 Task: Forward email with the signature Angela Wright with the subject Request for a phone call from softage.1@softage.net to softage.4@softage.net with the message Could you please provide feedback on the latest version of the website prototype?, select first 2 words, change the font of the message to Georgia and change the font typography to italics Send the email
Action: Mouse moved to (891, 70)
Screenshot: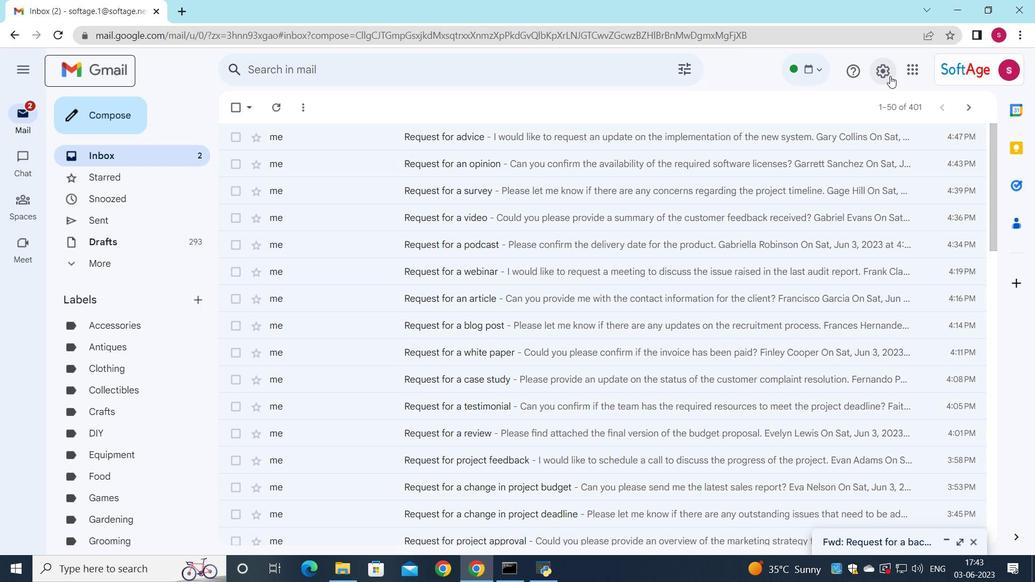 
Action: Mouse pressed left at (891, 70)
Screenshot: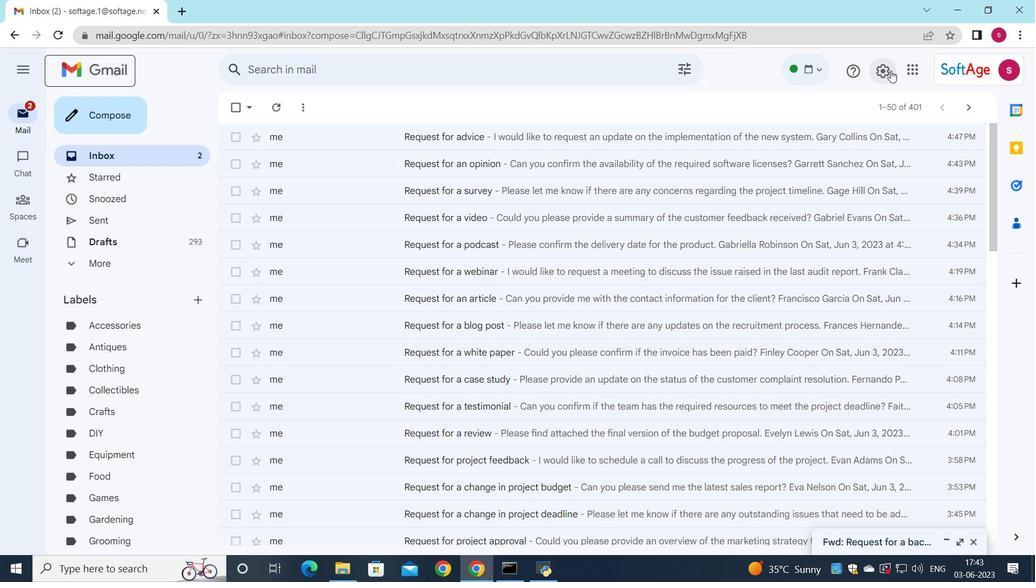 
Action: Mouse moved to (899, 134)
Screenshot: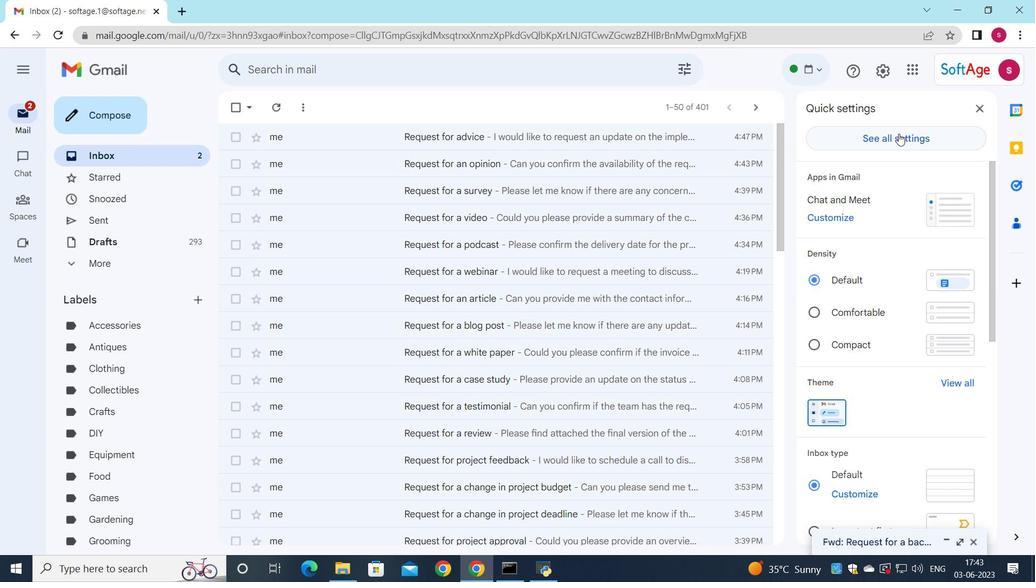 
Action: Mouse pressed left at (899, 134)
Screenshot: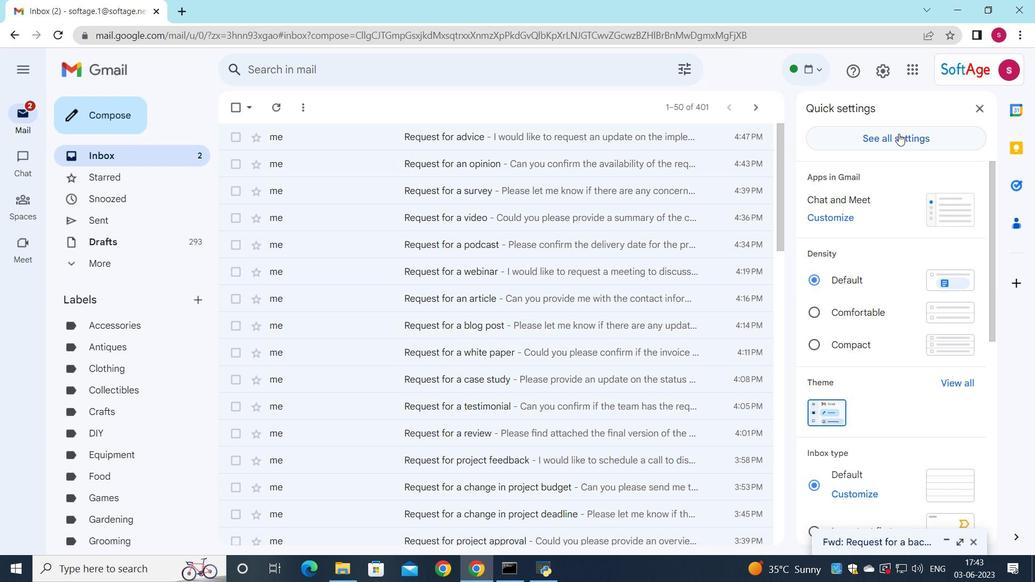 
Action: Mouse moved to (567, 246)
Screenshot: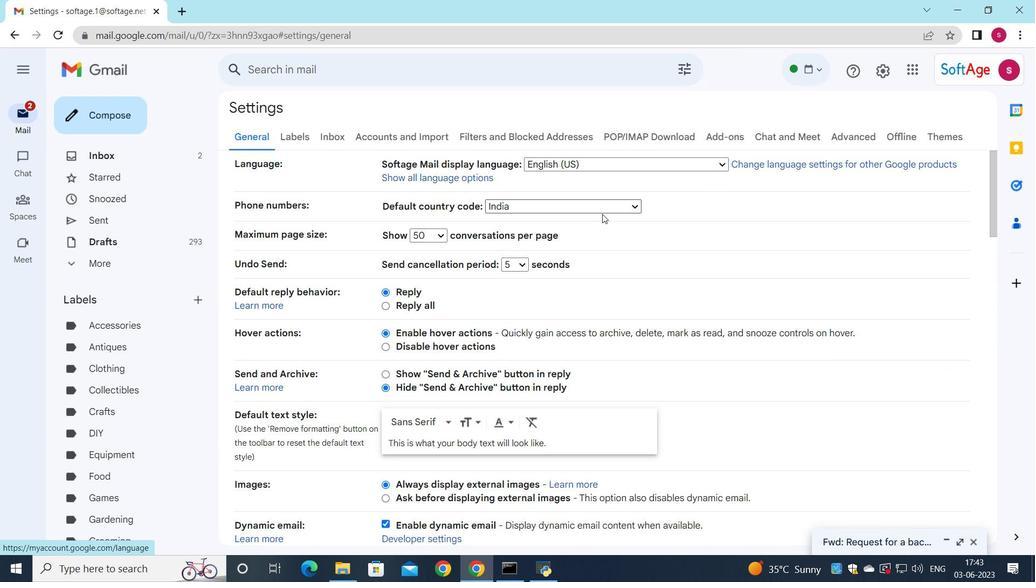 
Action: Mouse scrolled (567, 245) with delta (0, 0)
Screenshot: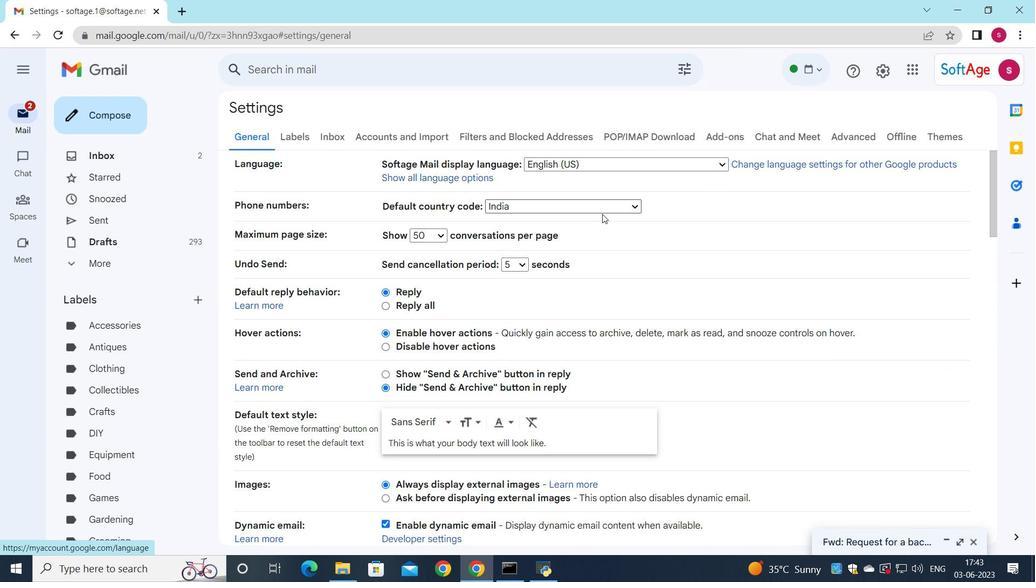 
Action: Mouse moved to (560, 251)
Screenshot: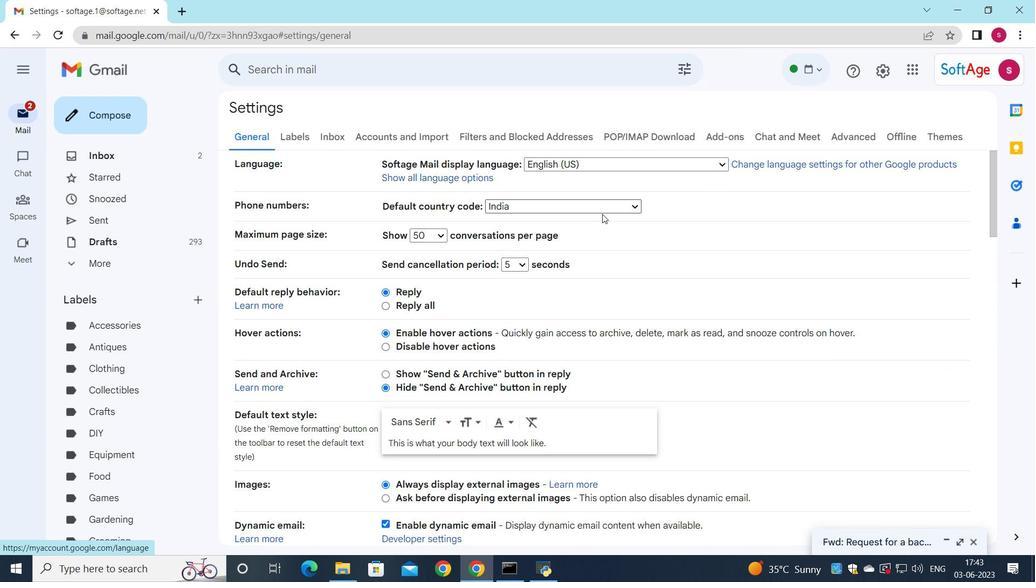 
Action: Mouse scrolled (560, 251) with delta (0, 0)
Screenshot: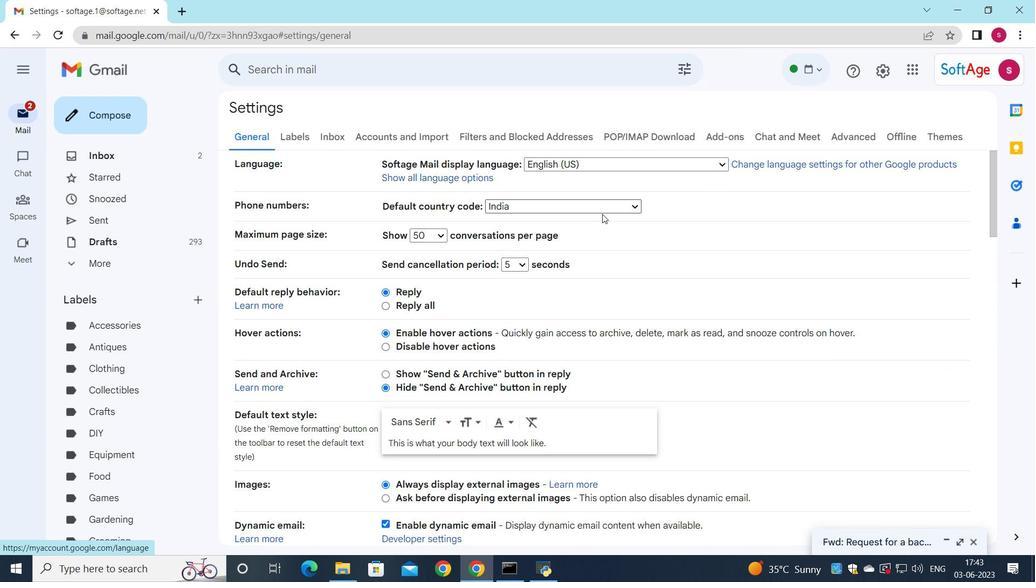 
Action: Mouse moved to (555, 256)
Screenshot: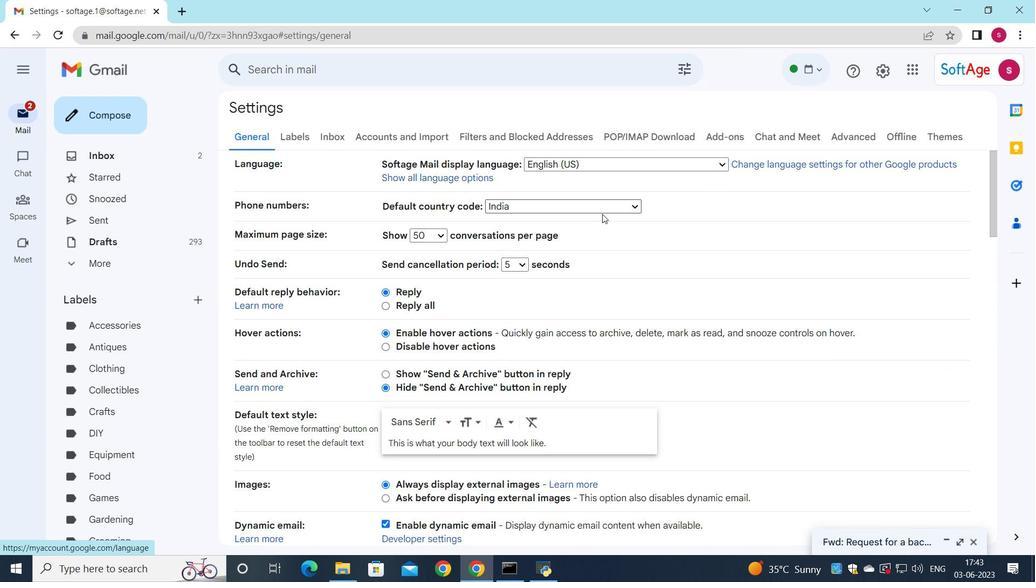 
Action: Mouse scrolled (555, 255) with delta (0, 0)
Screenshot: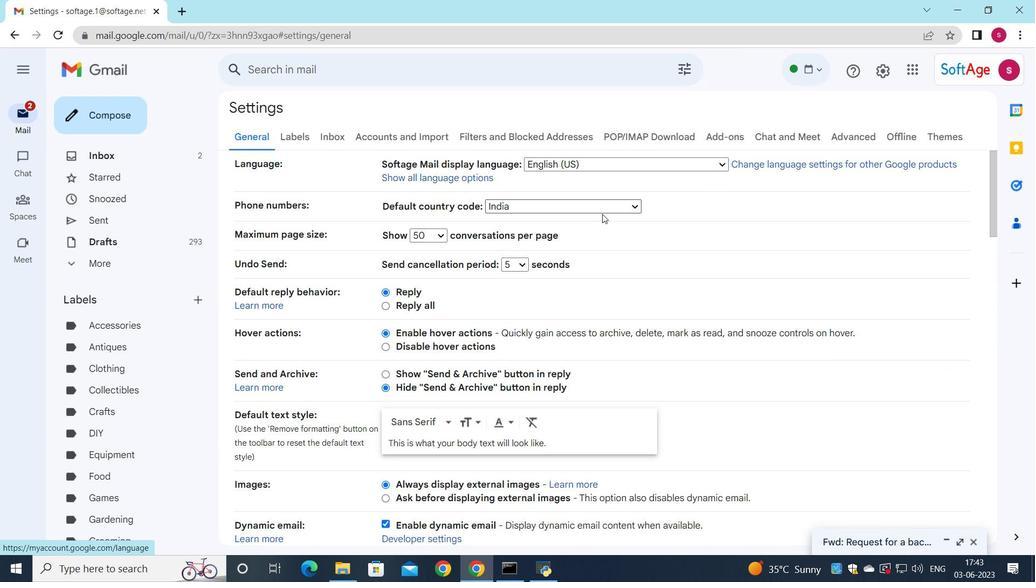 
Action: Mouse moved to (553, 256)
Screenshot: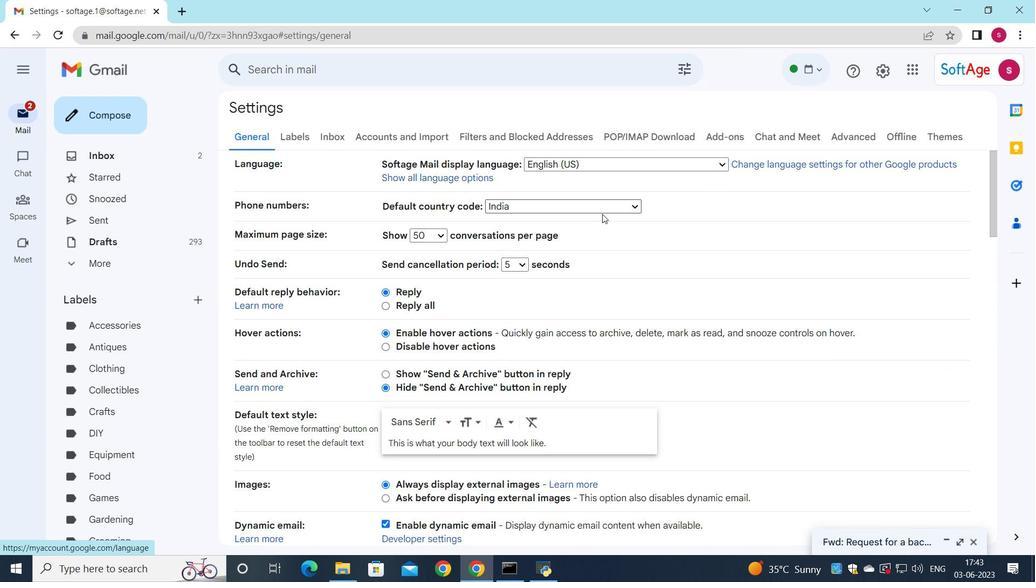 
Action: Mouse scrolled (553, 256) with delta (0, 0)
Screenshot: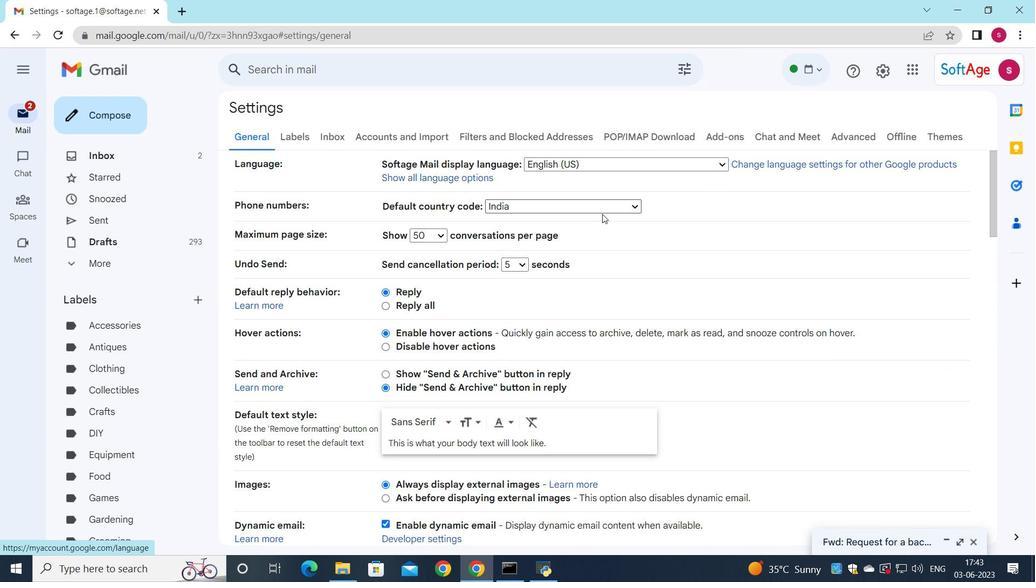 
Action: Mouse moved to (542, 257)
Screenshot: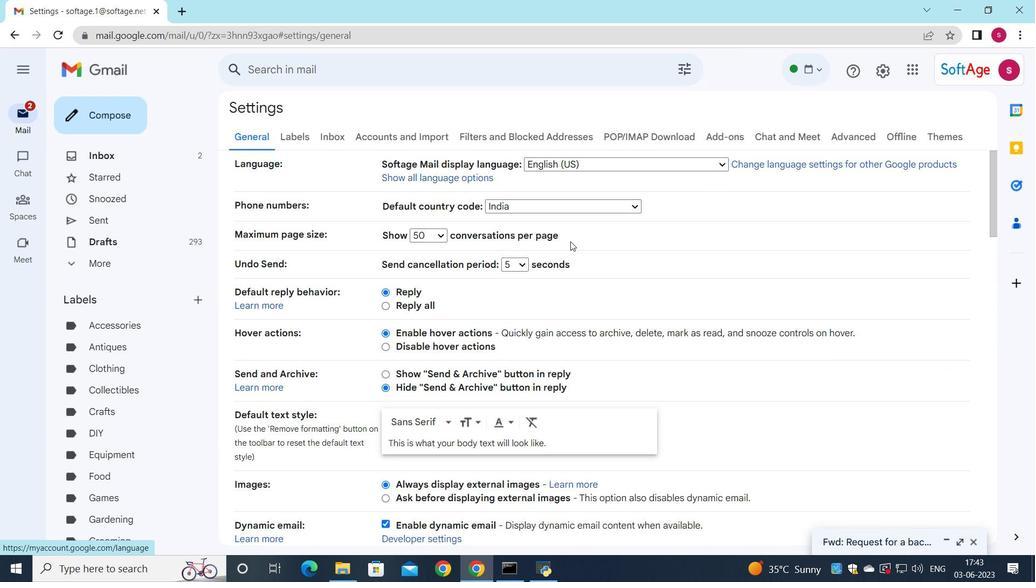 
Action: Mouse scrolled (546, 257) with delta (0, 0)
Screenshot: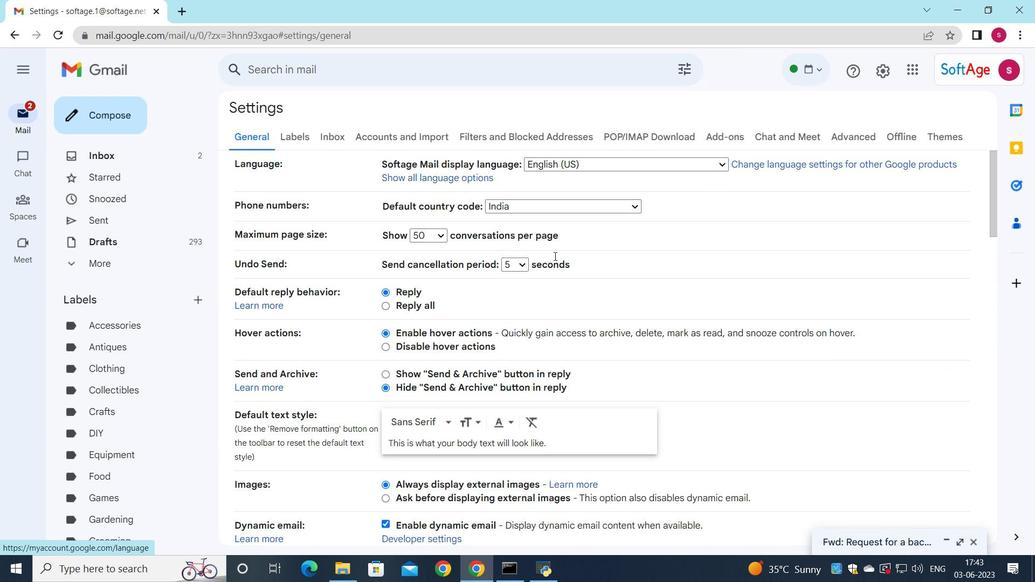 
Action: Mouse moved to (519, 251)
Screenshot: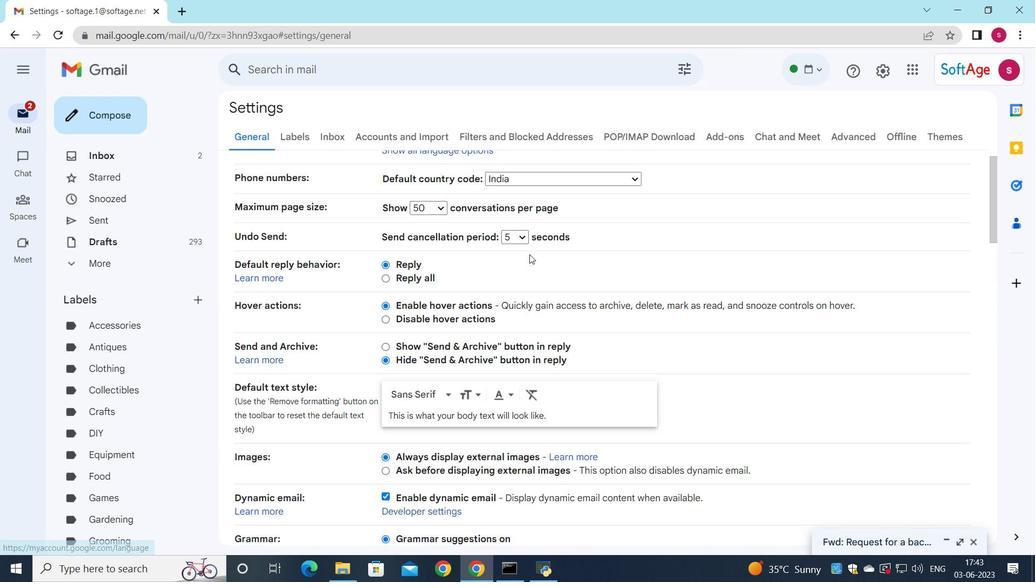 
Action: Mouse scrolled (519, 250) with delta (0, 0)
Screenshot: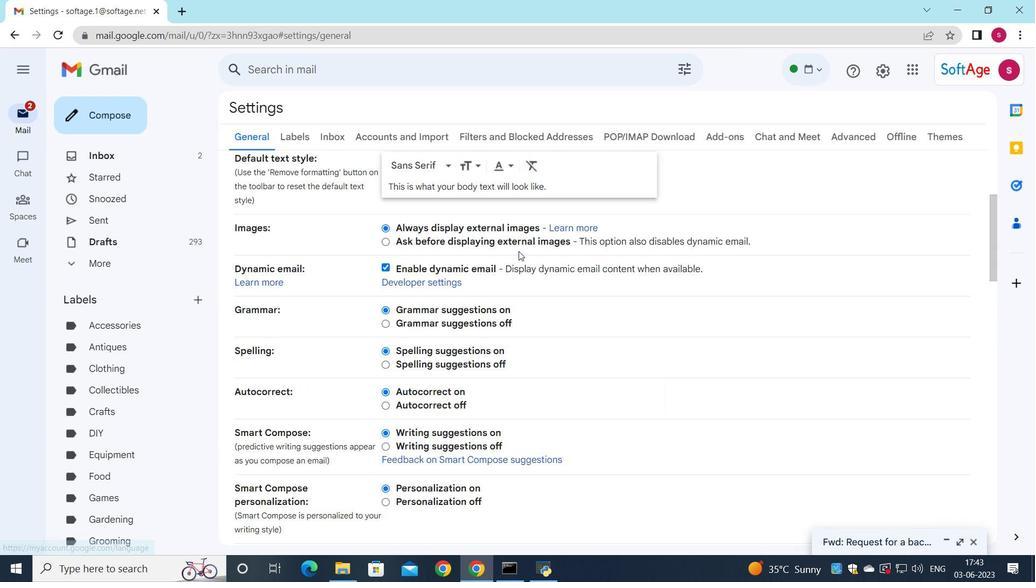 
Action: Mouse scrolled (519, 250) with delta (0, 0)
Screenshot: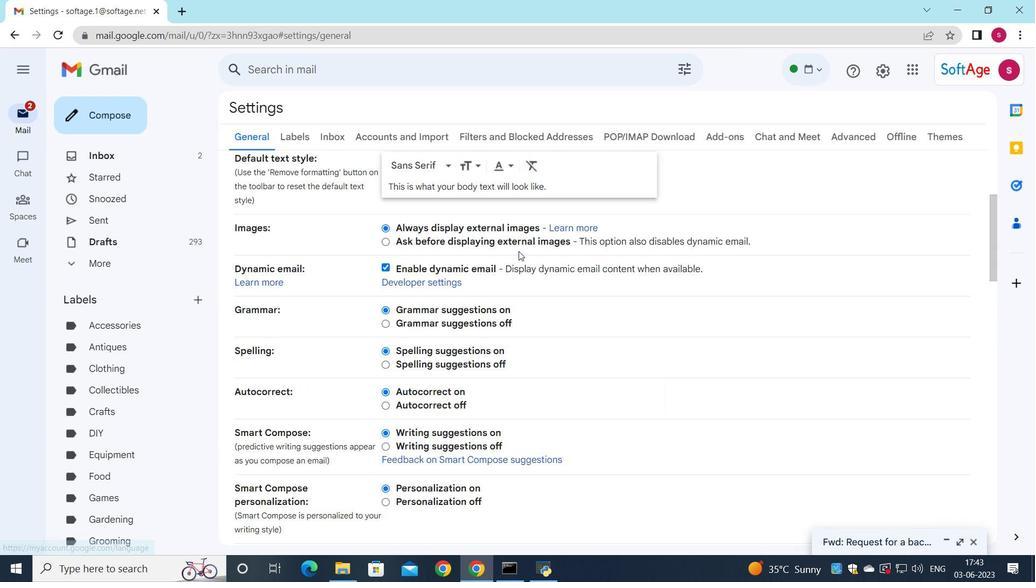
Action: Mouse scrolled (519, 250) with delta (0, 0)
Screenshot: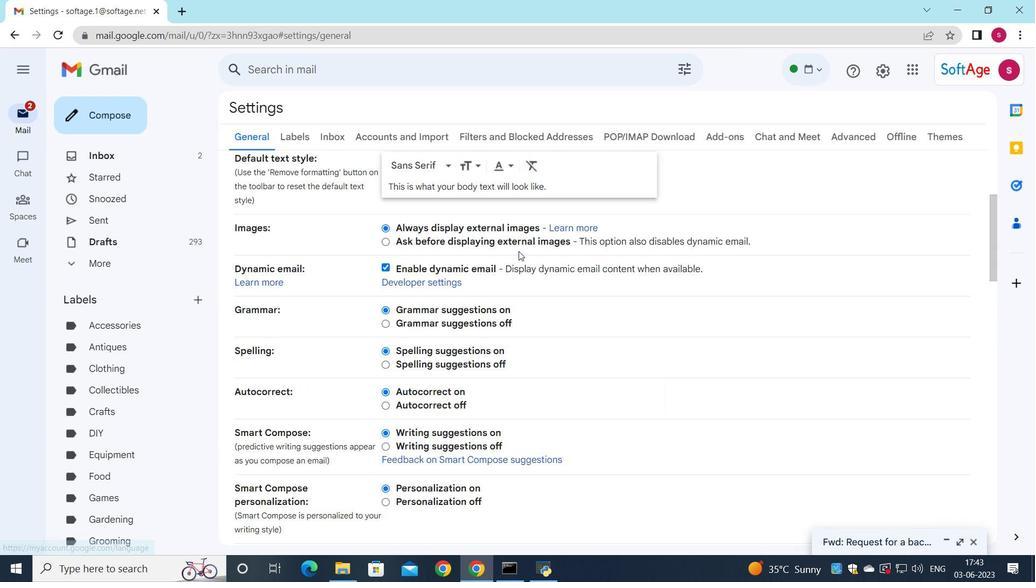 
Action: Mouse moved to (517, 251)
Screenshot: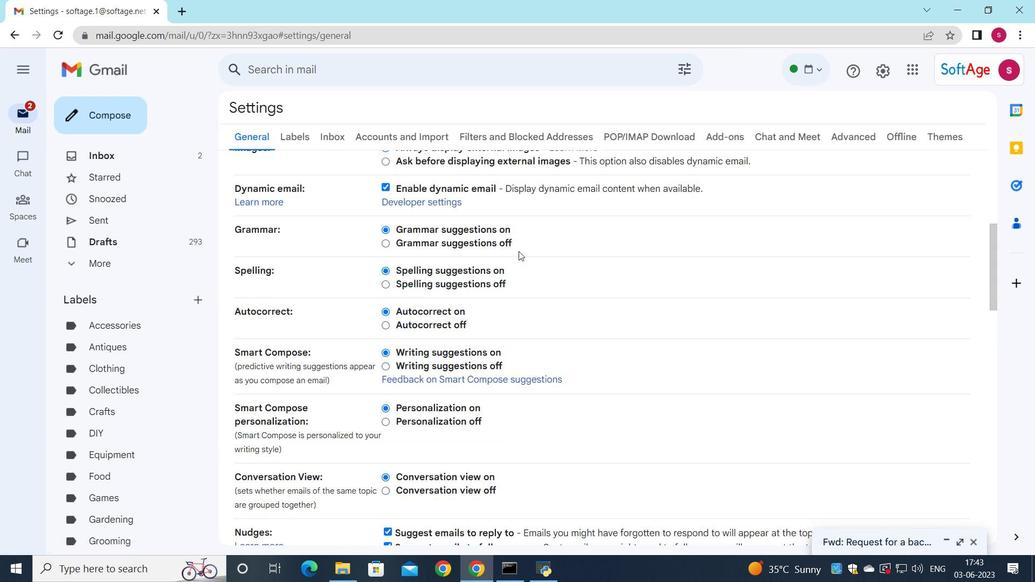 
Action: Mouse scrolled (517, 250) with delta (0, 0)
Screenshot: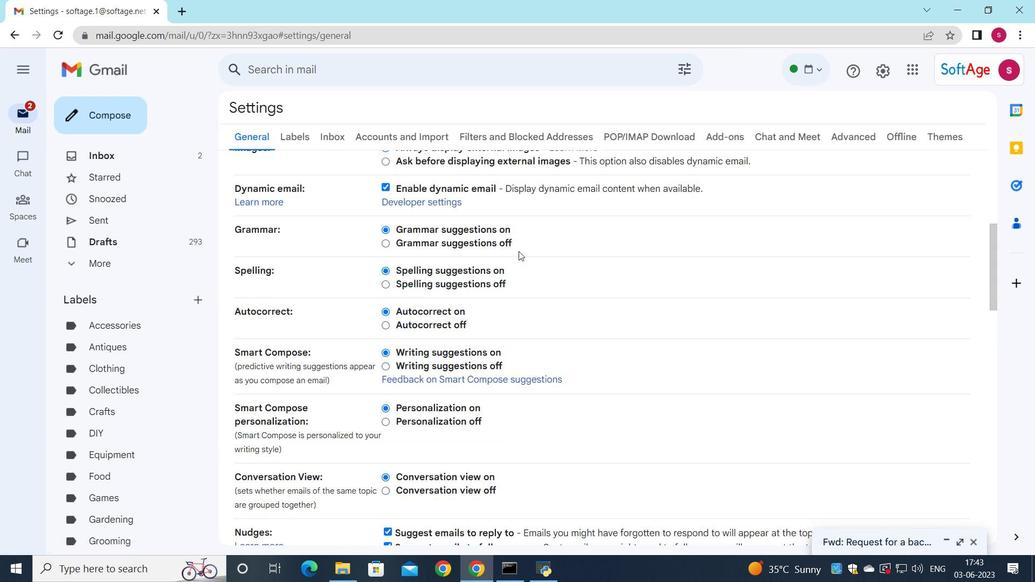 
Action: Mouse moved to (512, 255)
Screenshot: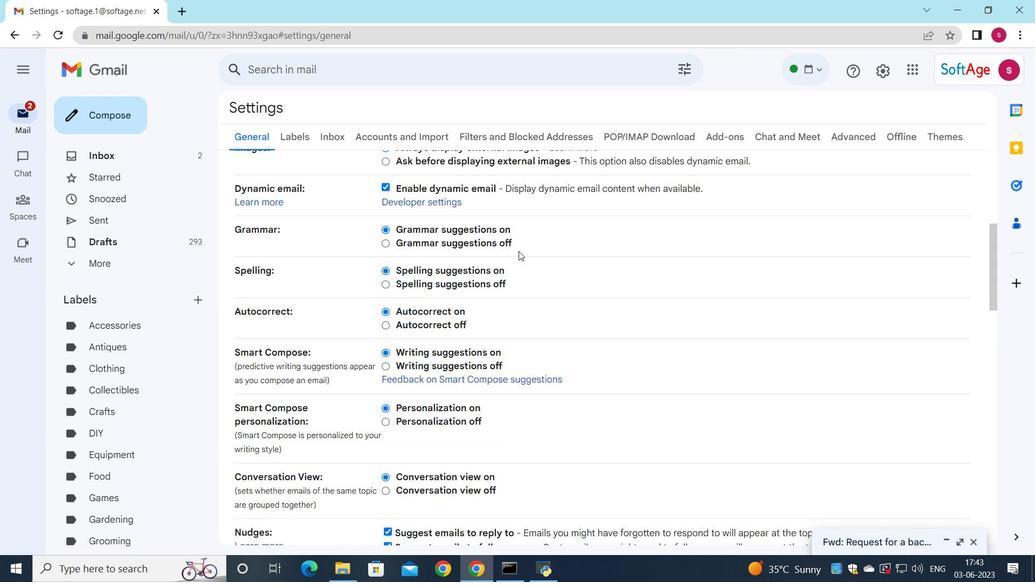 
Action: Mouse scrolled (512, 255) with delta (0, 0)
Screenshot: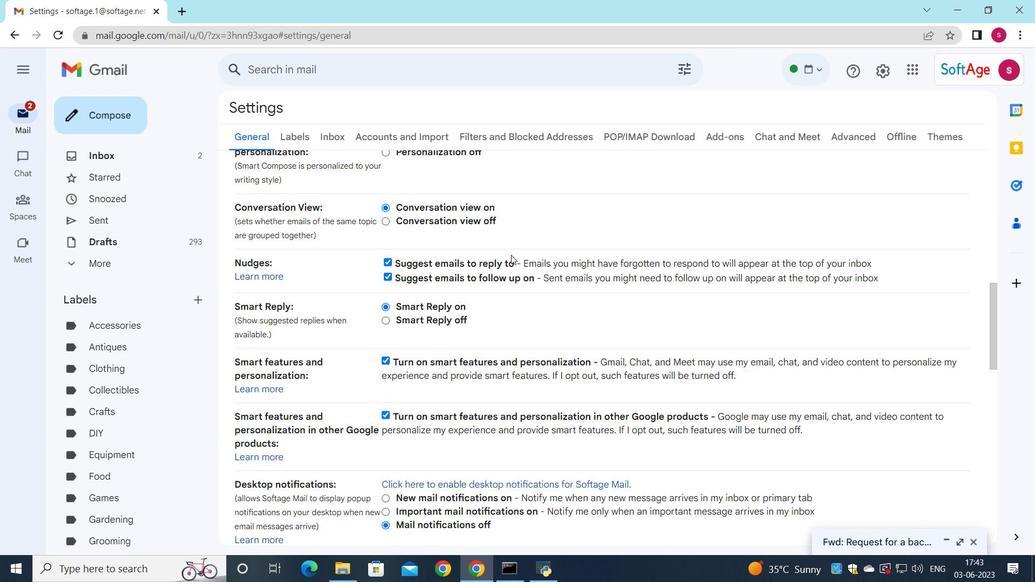 
Action: Mouse scrolled (512, 255) with delta (0, 0)
Screenshot: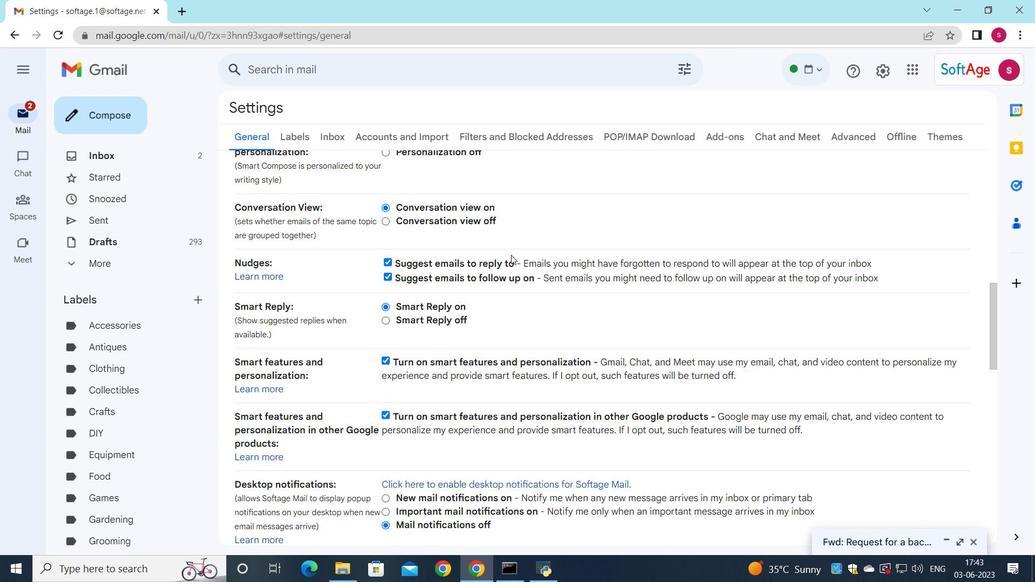 
Action: Mouse scrolled (512, 255) with delta (0, 0)
Screenshot: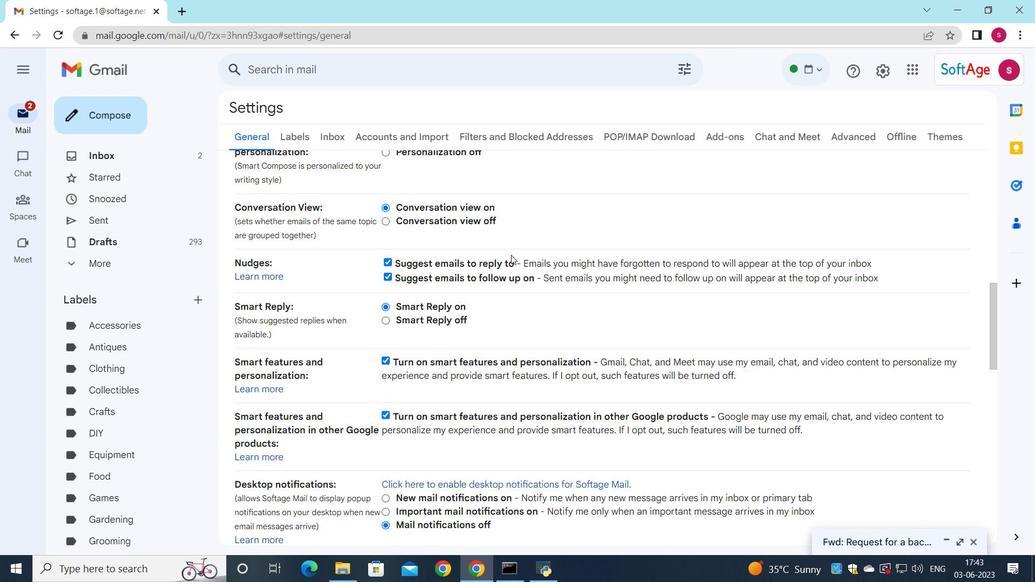 
Action: Mouse scrolled (512, 255) with delta (0, 0)
Screenshot: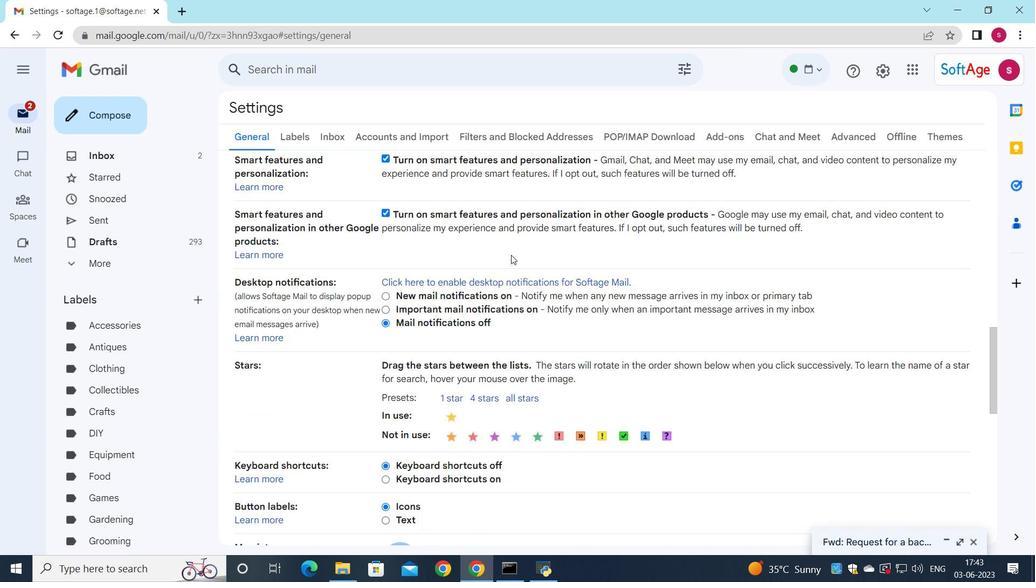 
Action: Mouse scrolled (512, 255) with delta (0, 0)
Screenshot: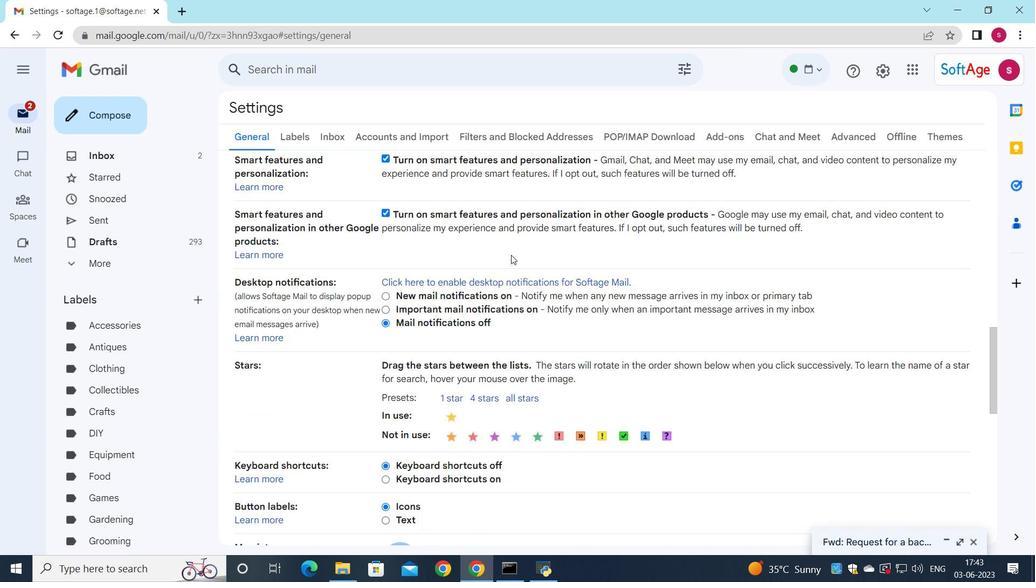 
Action: Mouse scrolled (512, 255) with delta (0, 0)
Screenshot: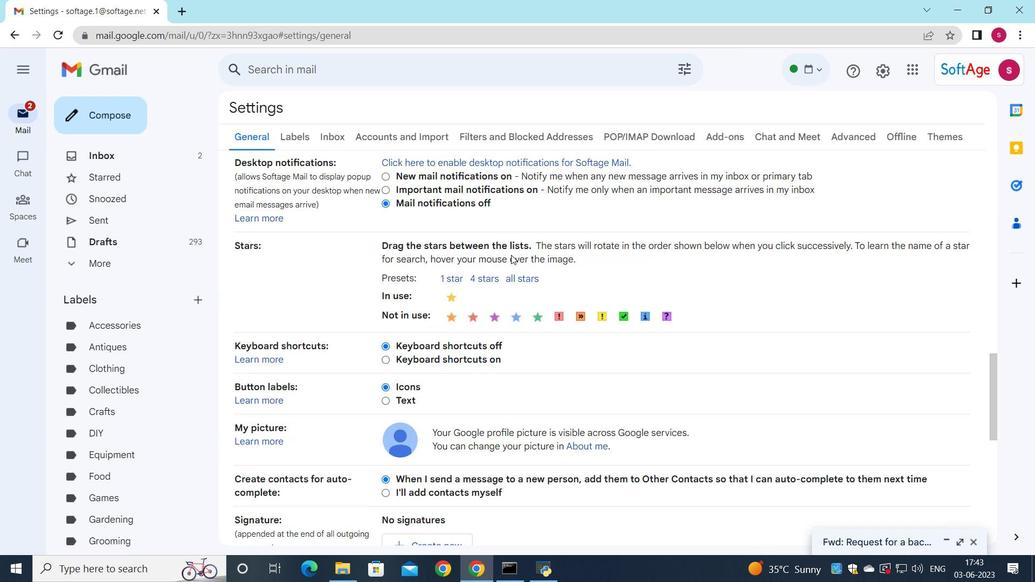 
Action: Mouse scrolled (512, 255) with delta (0, 0)
Screenshot: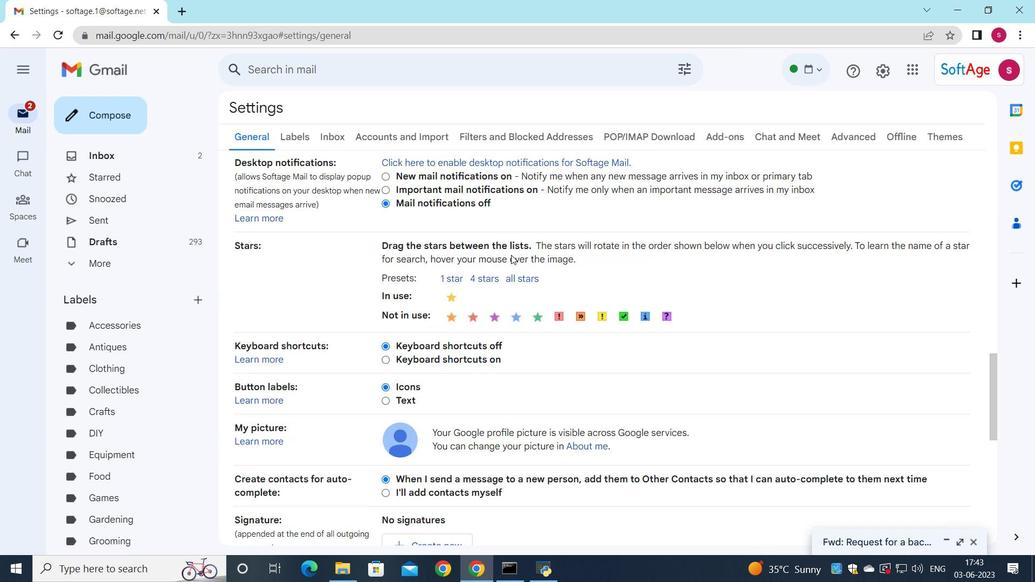 
Action: Mouse moved to (510, 255)
Screenshot: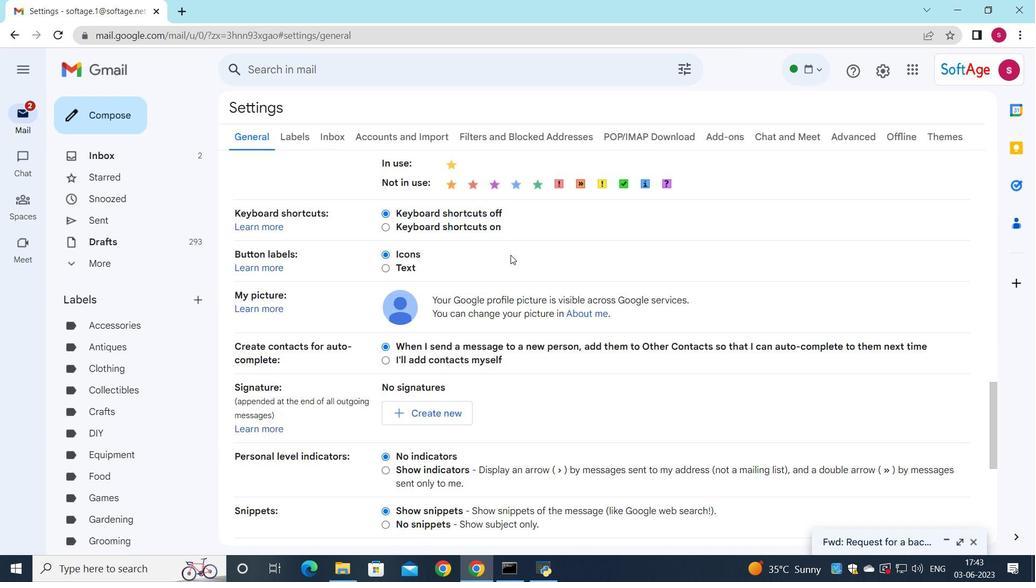 
Action: Mouse scrolled (510, 255) with delta (0, 0)
Screenshot: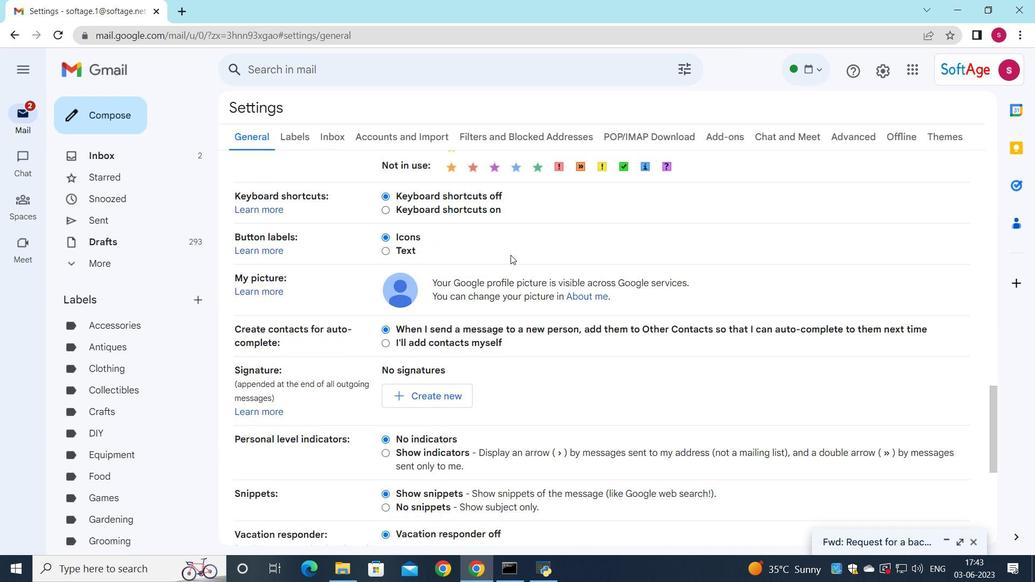 
Action: Mouse scrolled (510, 255) with delta (0, 0)
Screenshot: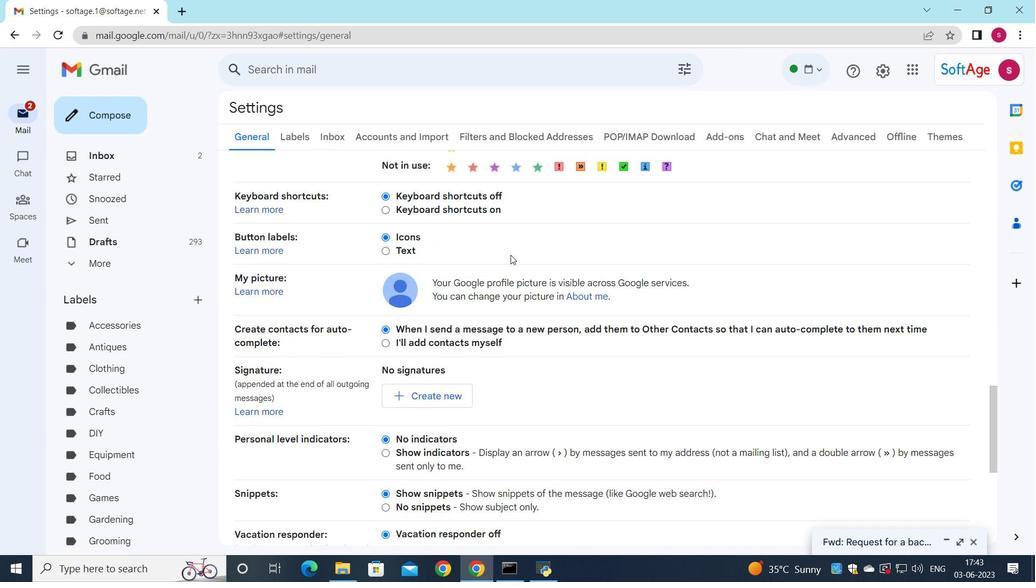 
Action: Mouse scrolled (510, 255) with delta (0, 0)
Screenshot: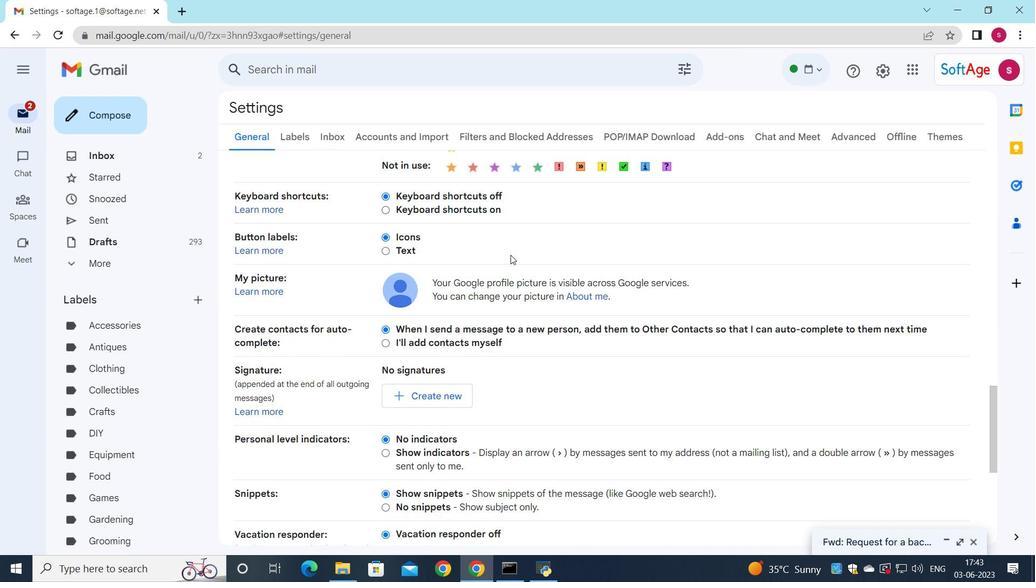 
Action: Mouse moved to (411, 193)
Screenshot: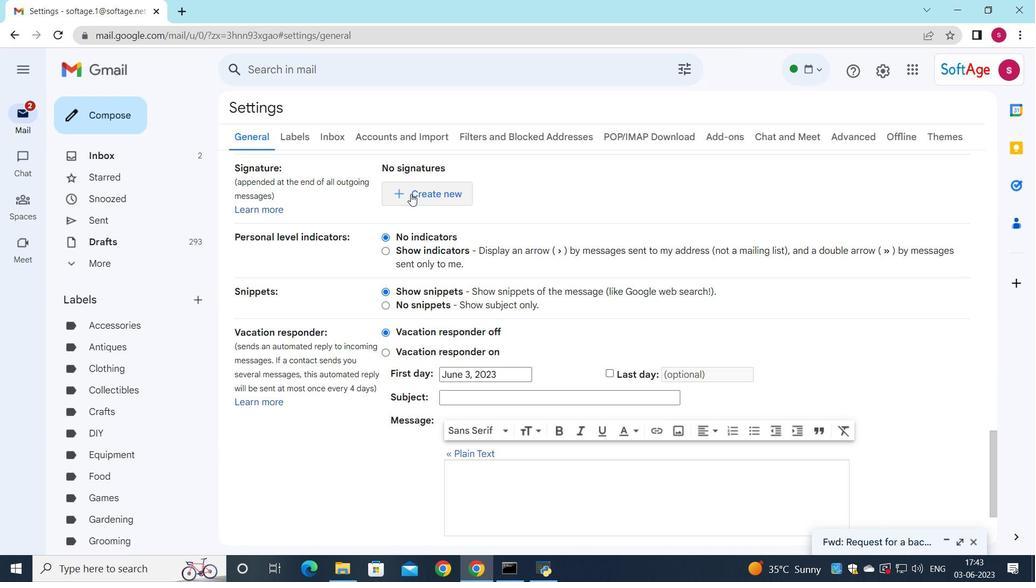 
Action: Mouse pressed left at (411, 193)
Screenshot: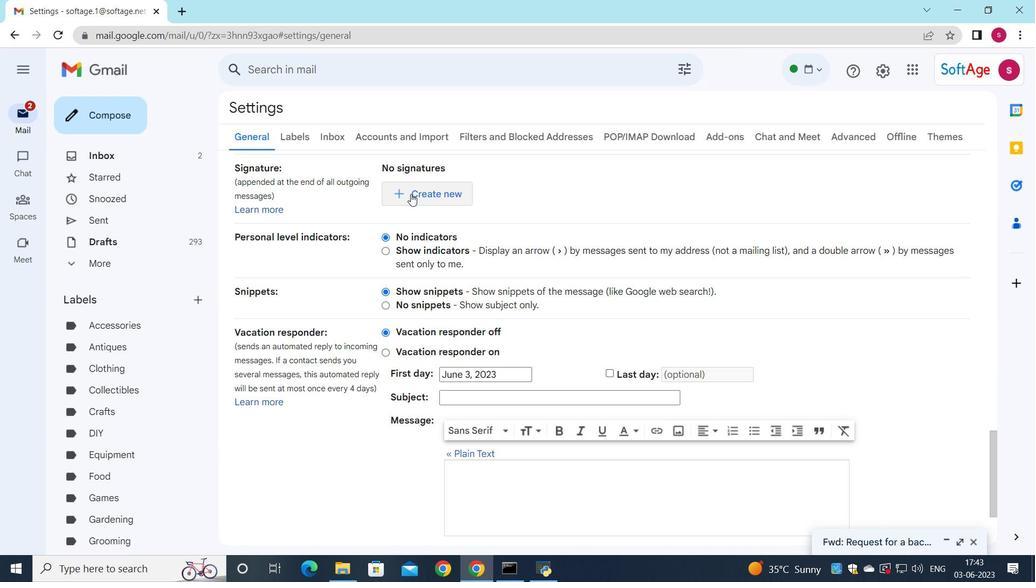 
Action: Mouse moved to (541, 193)
Screenshot: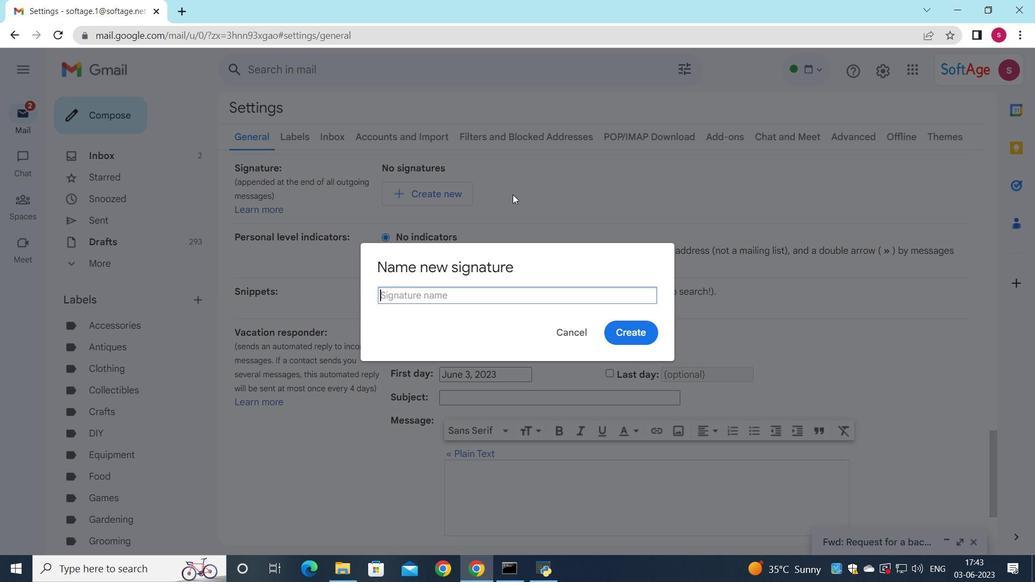 
Action: Key pressed <Key.shift>Angela<Key.space><Key.shift>Wright
Screenshot: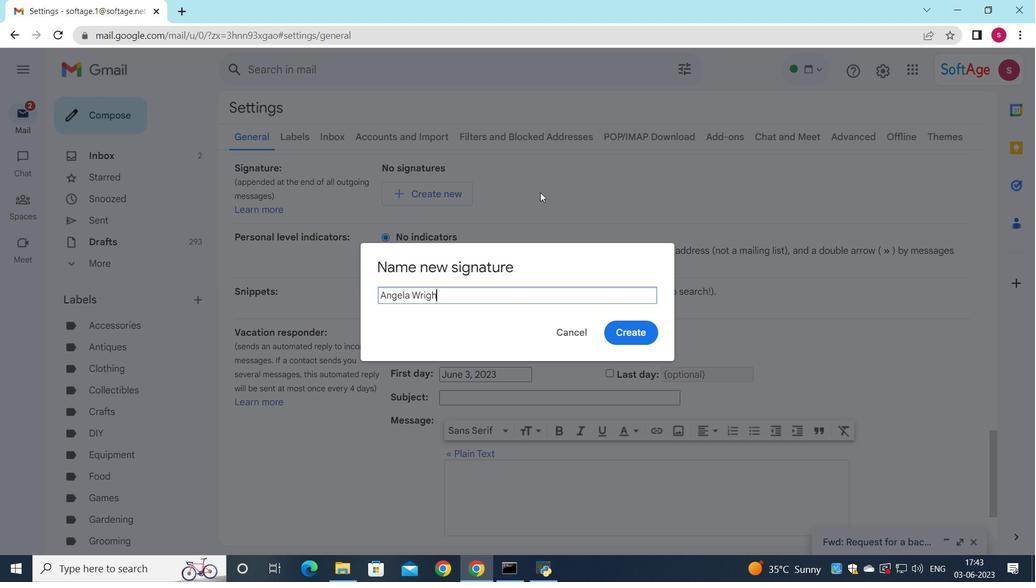
Action: Mouse moved to (635, 338)
Screenshot: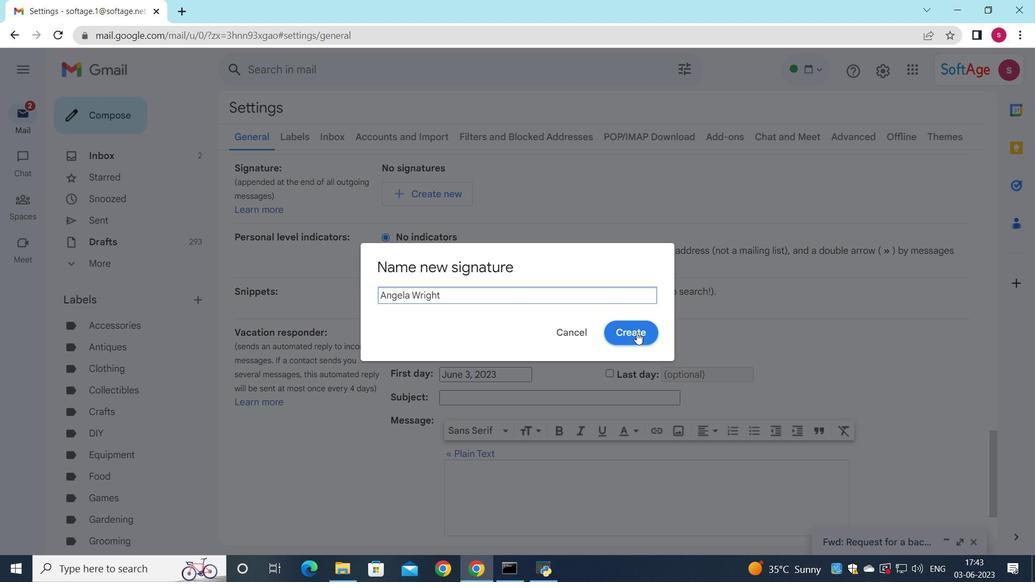 
Action: Mouse pressed left at (635, 338)
Screenshot: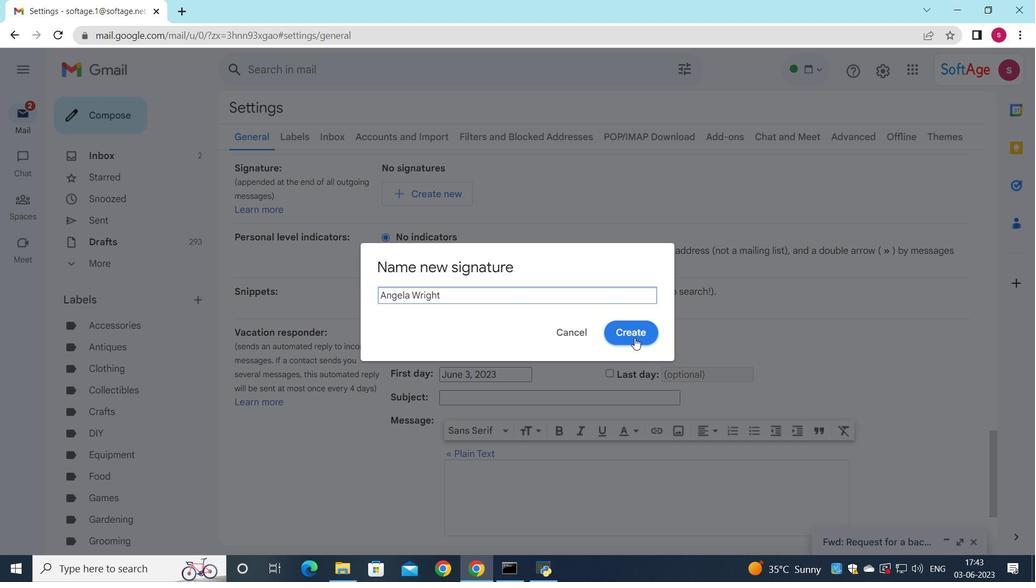 
Action: Mouse moved to (596, 199)
Screenshot: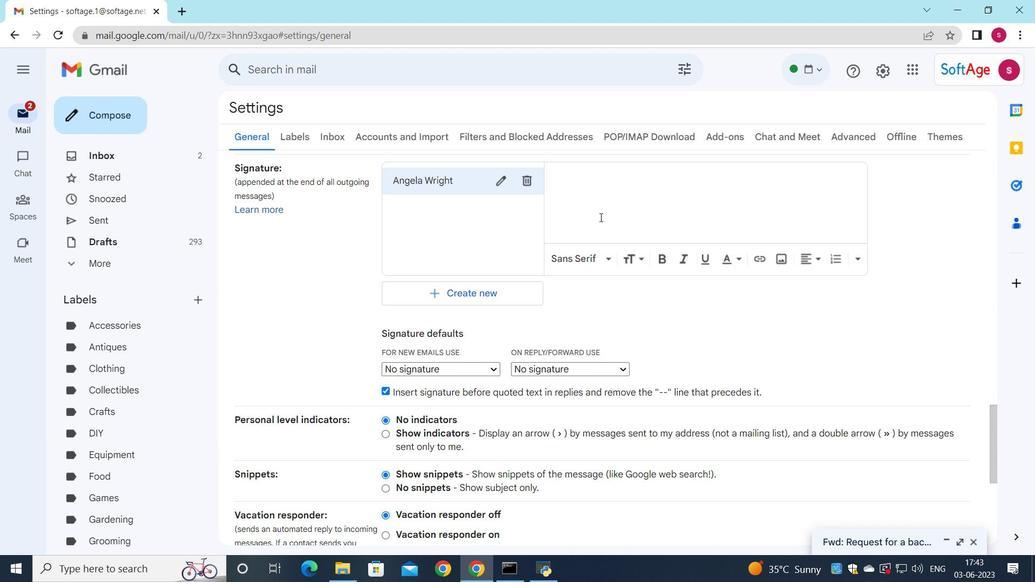 
Action: Mouse pressed left at (596, 199)
Screenshot: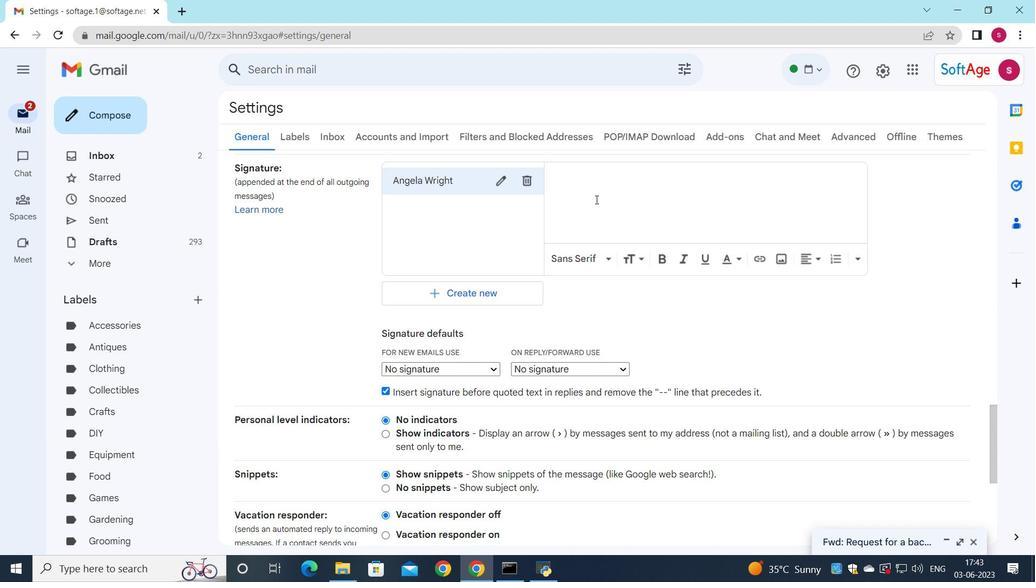 
Action: Key pressed <Key.shift><Key.shift><Key.shift><Key.shift><Key.shift><Key.shift><Key.shift><Key.shift><Key.shift><Key.shift><Key.shift><Key.shift><Key.shift><Key.shift><Key.shift><Key.shift><Key.shift>Angela<Key.space><Key.shift>Wright
Screenshot: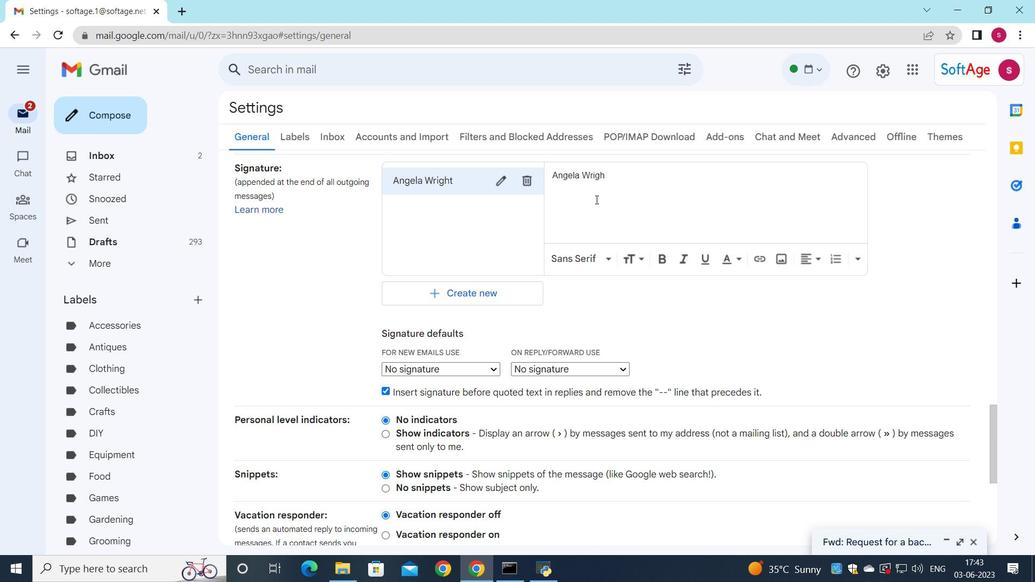 
Action: Mouse moved to (488, 367)
Screenshot: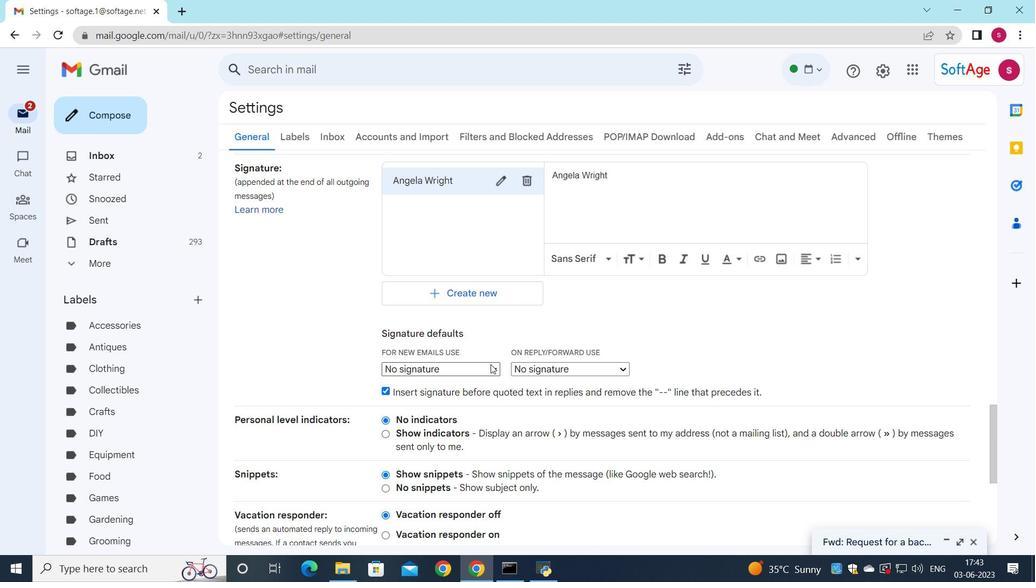 
Action: Mouse pressed left at (488, 367)
Screenshot: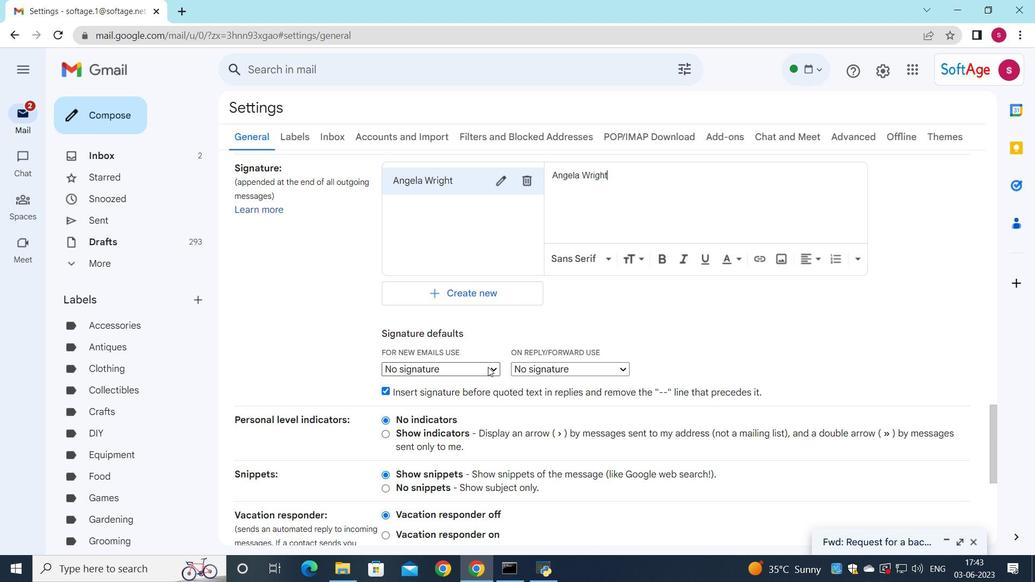
Action: Mouse moved to (464, 390)
Screenshot: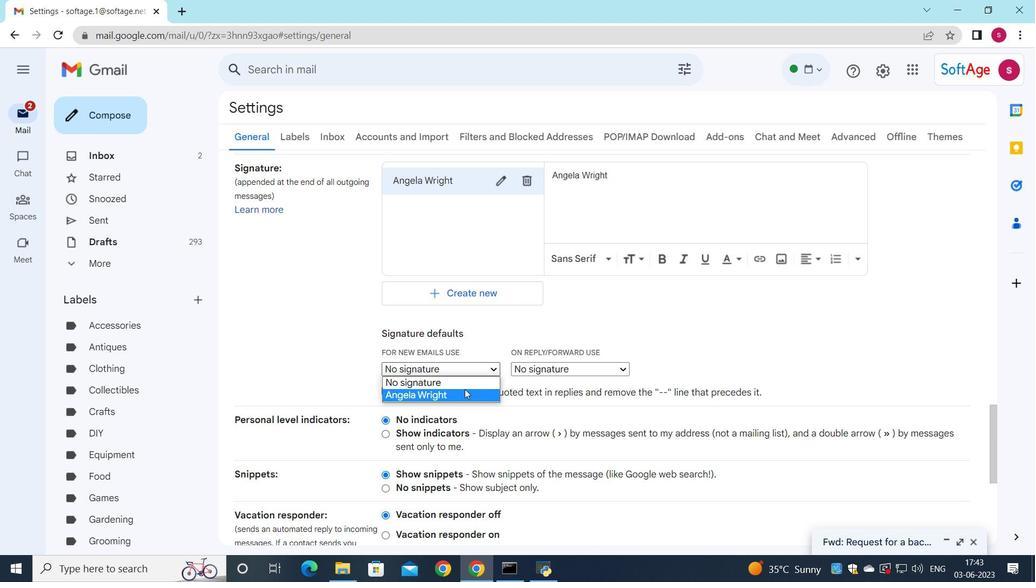 
Action: Mouse pressed left at (464, 390)
Screenshot: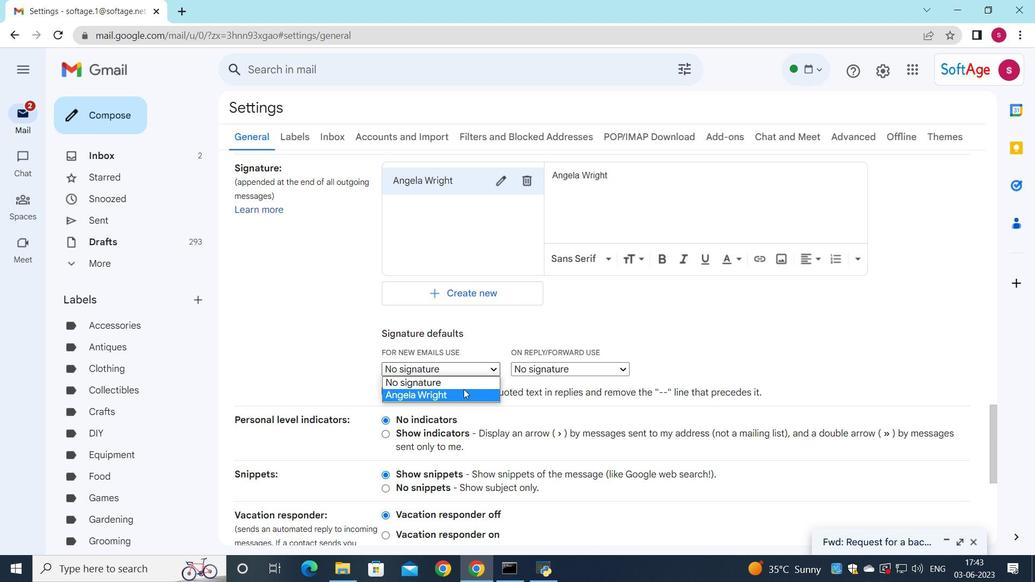 
Action: Mouse moved to (521, 369)
Screenshot: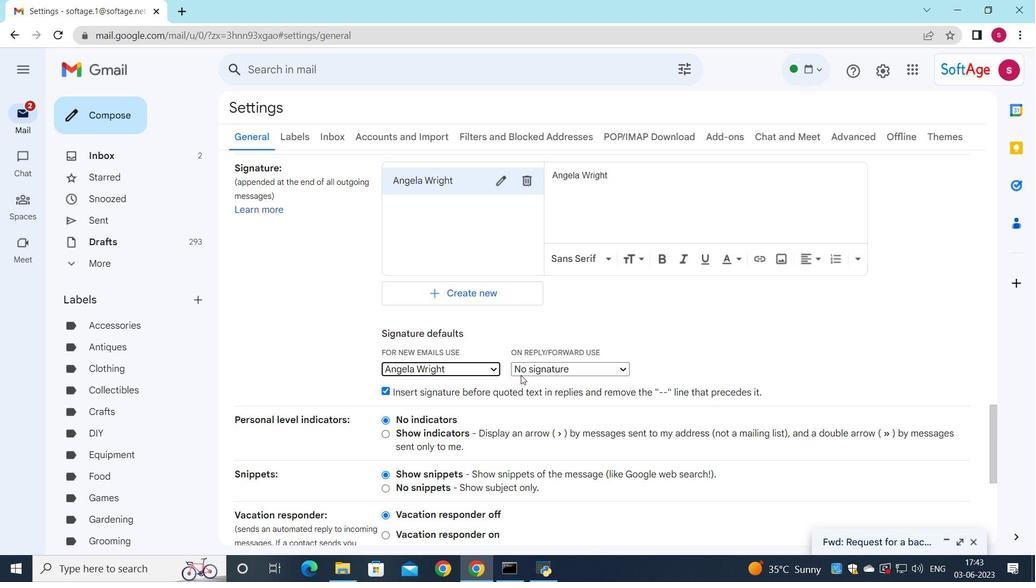 
Action: Mouse pressed left at (521, 369)
Screenshot: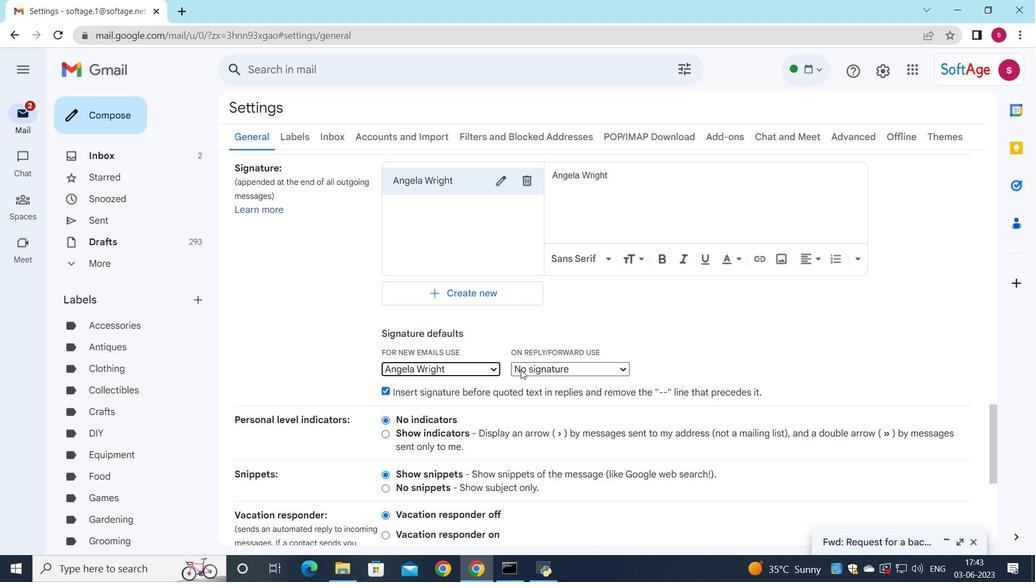 
Action: Mouse moved to (527, 391)
Screenshot: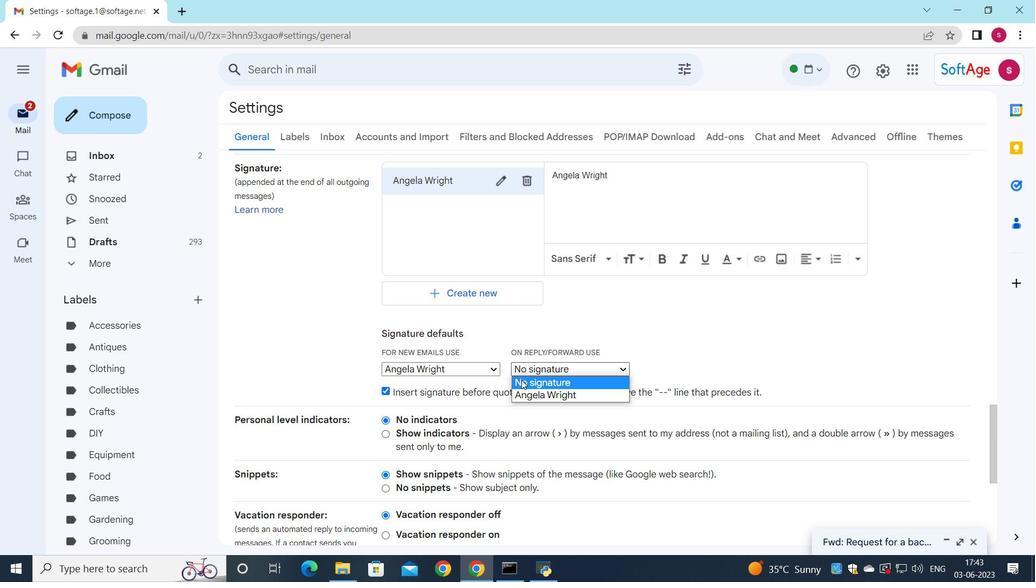 
Action: Mouse pressed left at (527, 391)
Screenshot: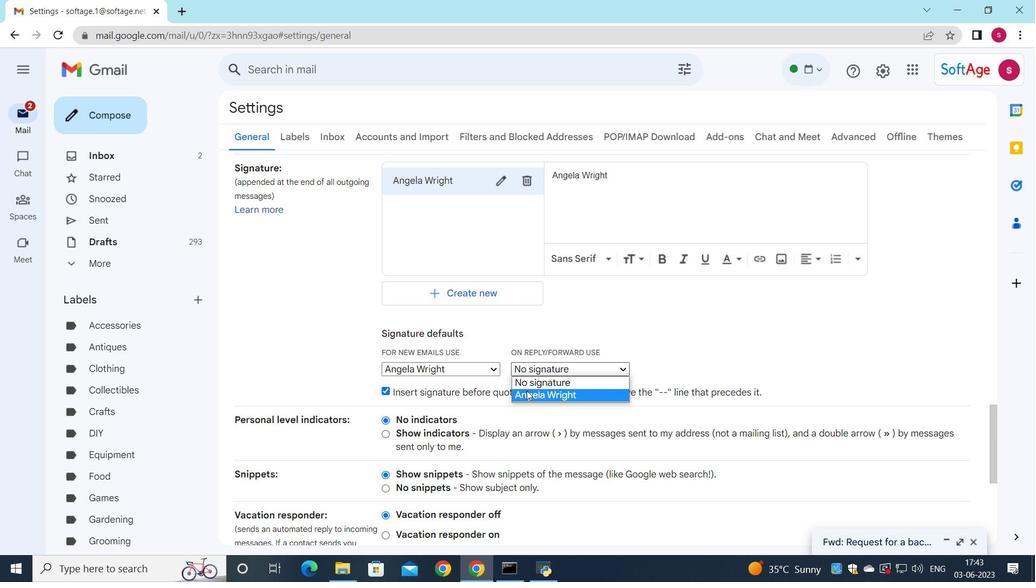 
Action: Mouse moved to (456, 357)
Screenshot: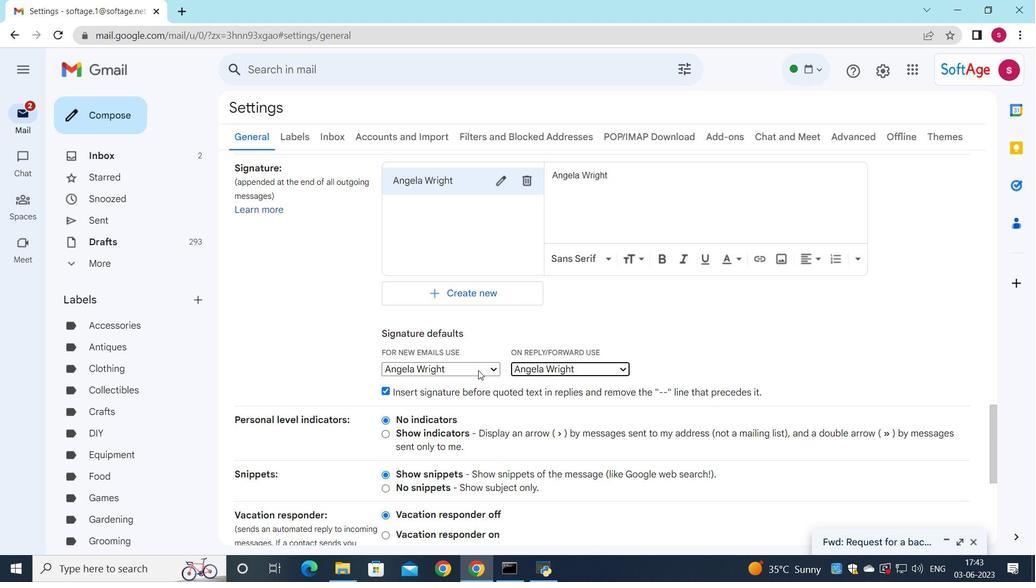 
Action: Mouse scrolled (456, 357) with delta (0, 0)
Screenshot: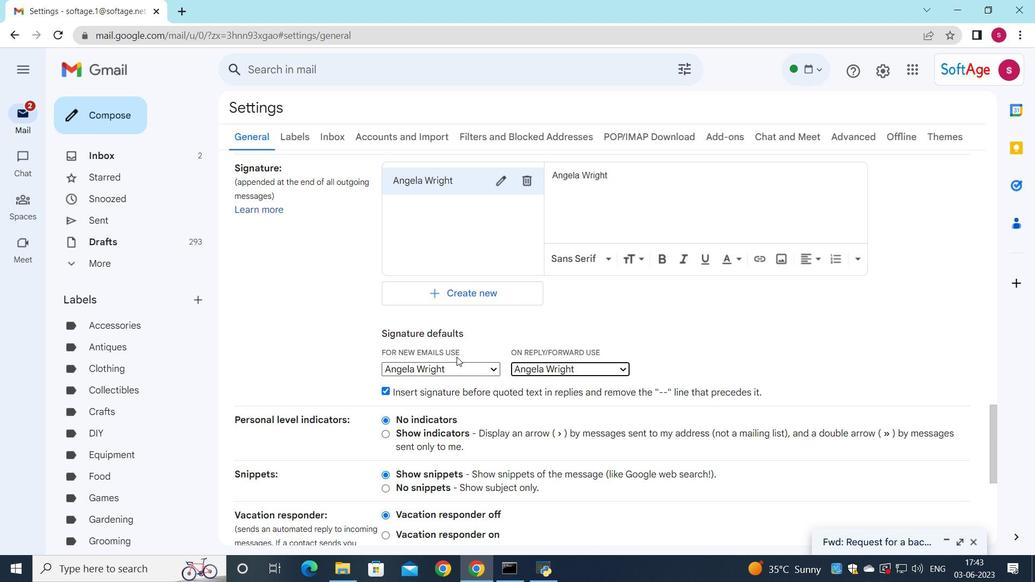 
Action: Mouse scrolled (456, 357) with delta (0, 0)
Screenshot: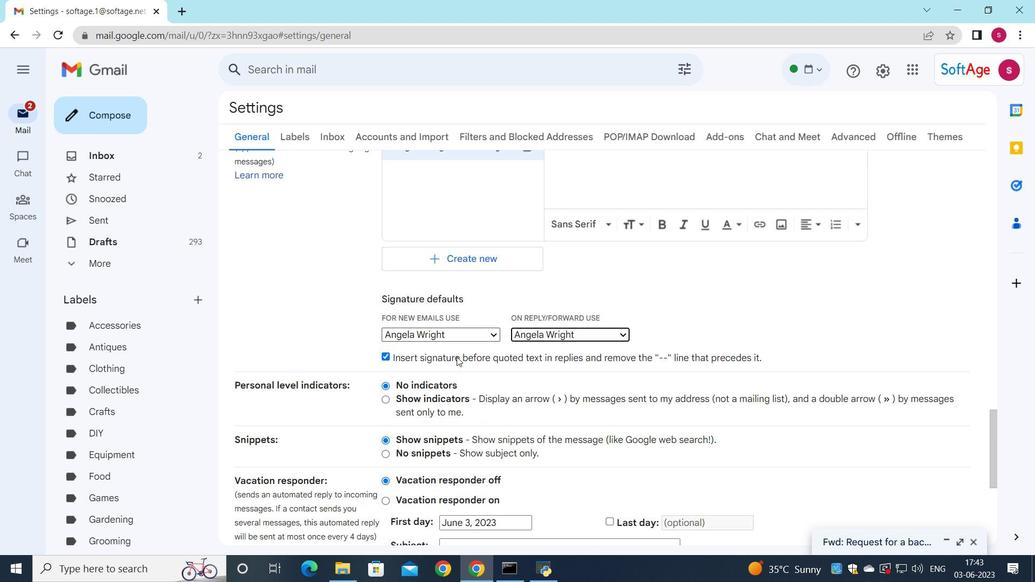 
Action: Mouse moved to (456, 357)
Screenshot: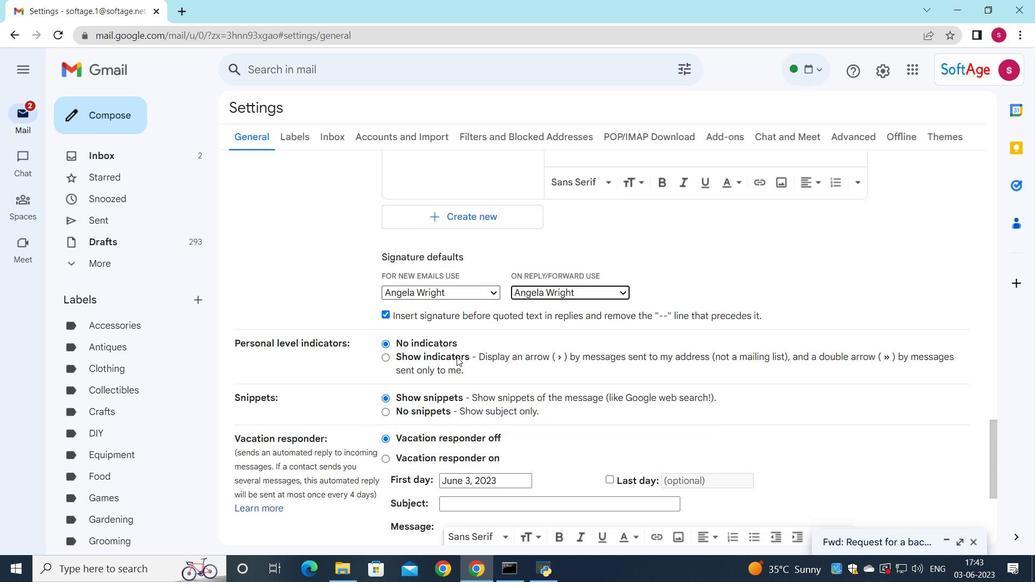 
Action: Mouse scrolled (456, 357) with delta (0, 0)
Screenshot: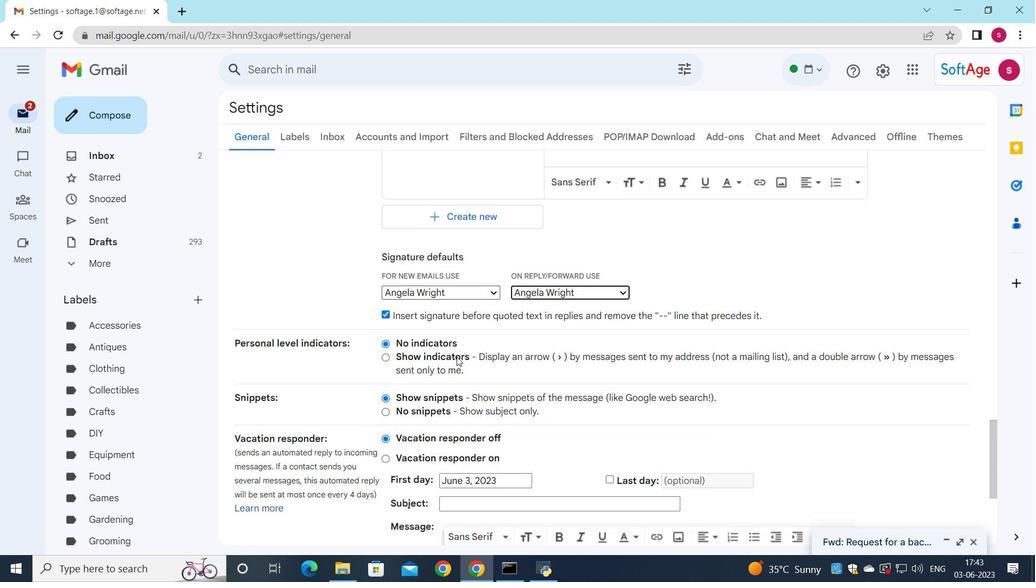 
Action: Mouse scrolled (456, 357) with delta (0, 0)
Screenshot: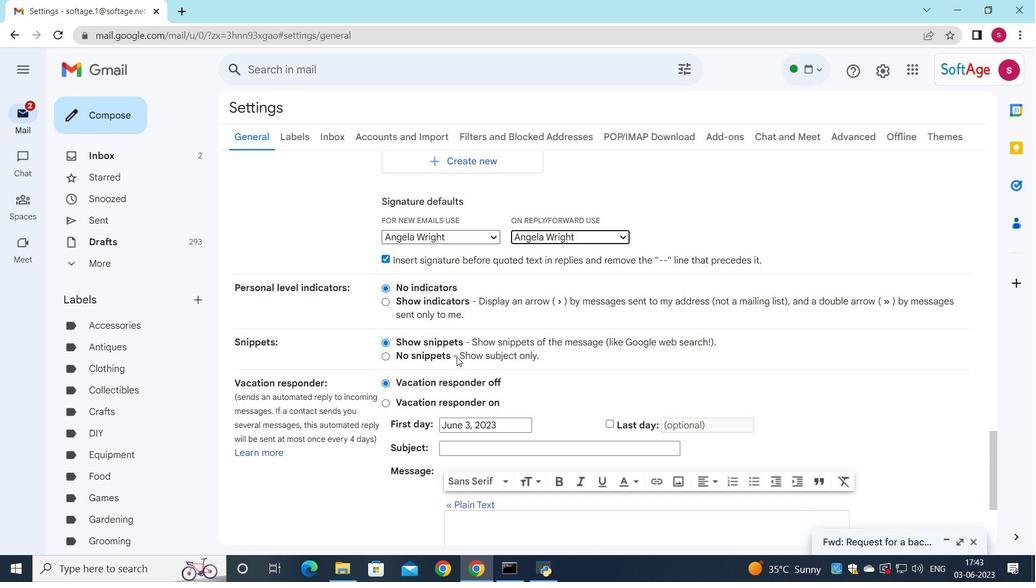 
Action: Mouse moved to (458, 355)
Screenshot: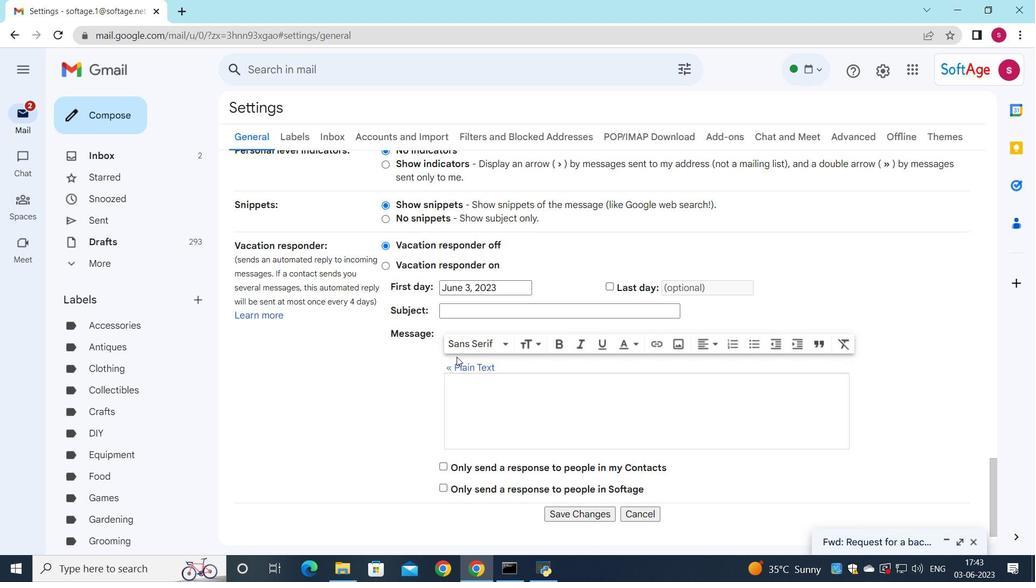 
Action: Mouse scrolled (458, 356) with delta (0, 0)
Screenshot: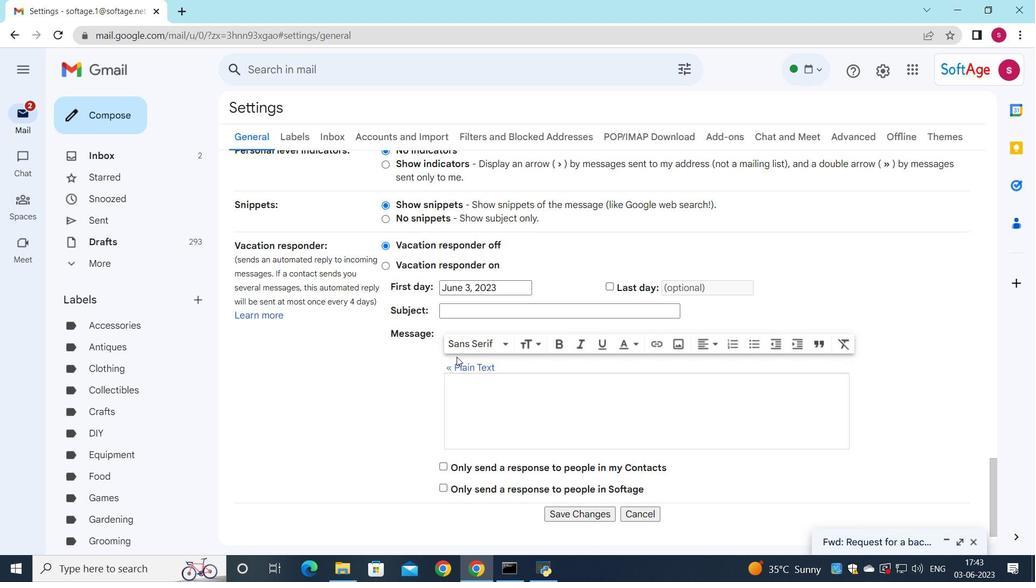 
Action: Mouse moved to (458, 355)
Screenshot: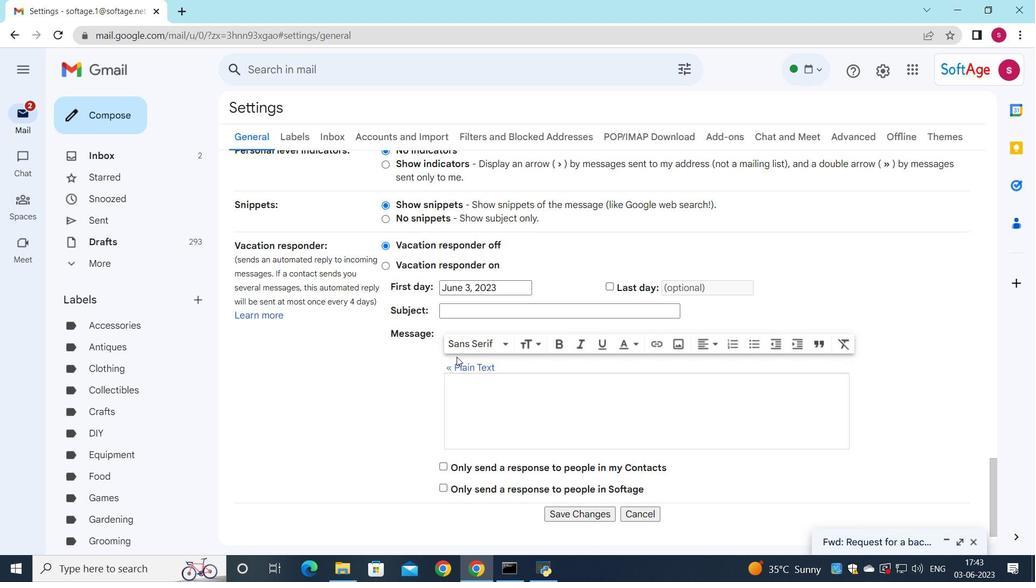 
Action: Mouse scrolled (458, 354) with delta (0, 0)
Screenshot: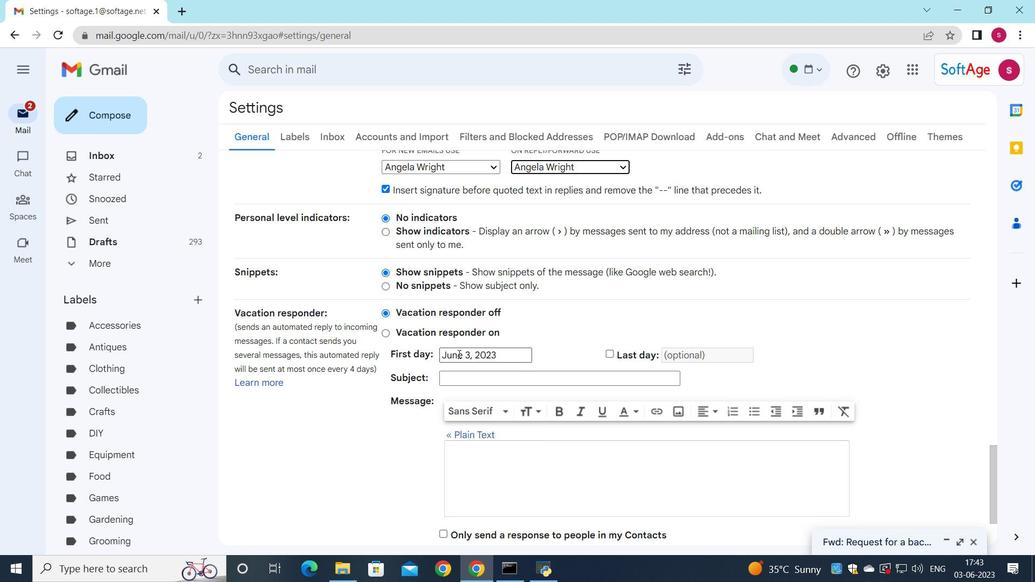 
Action: Mouse scrolled (458, 354) with delta (0, 0)
Screenshot: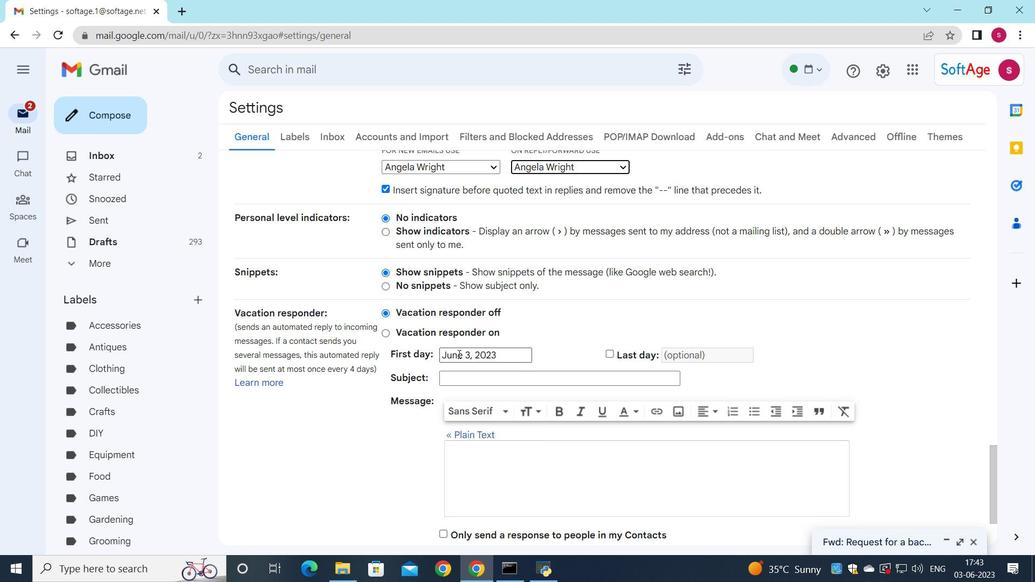 
Action: Mouse scrolled (458, 354) with delta (0, 0)
Screenshot: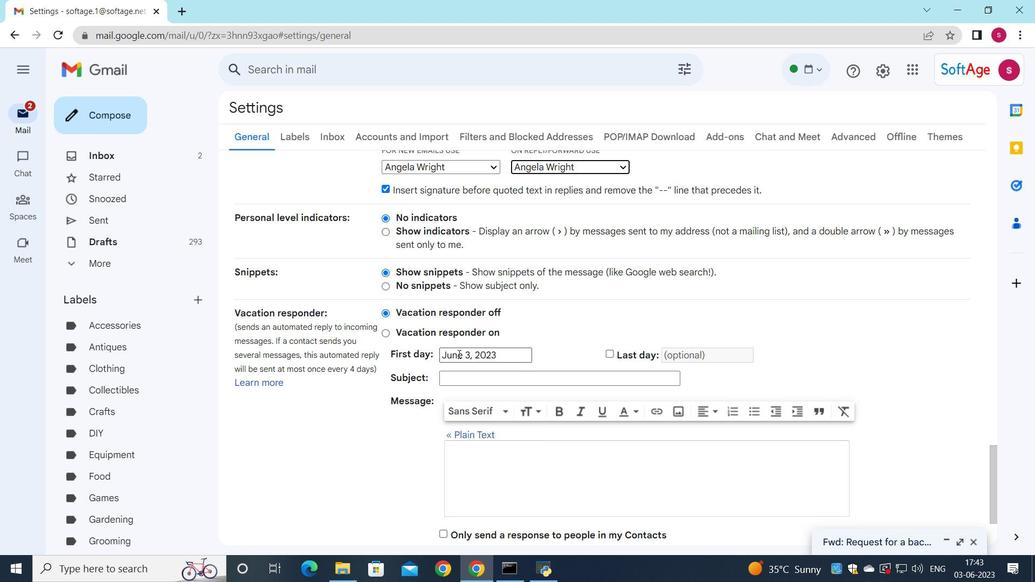 
Action: Mouse scrolled (458, 354) with delta (0, 0)
Screenshot: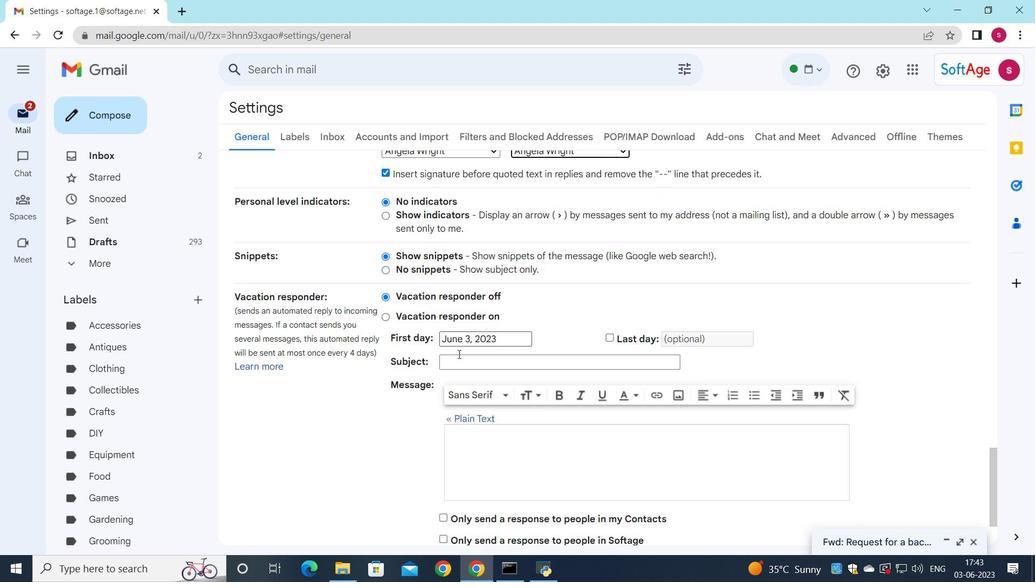 
Action: Mouse moved to (576, 476)
Screenshot: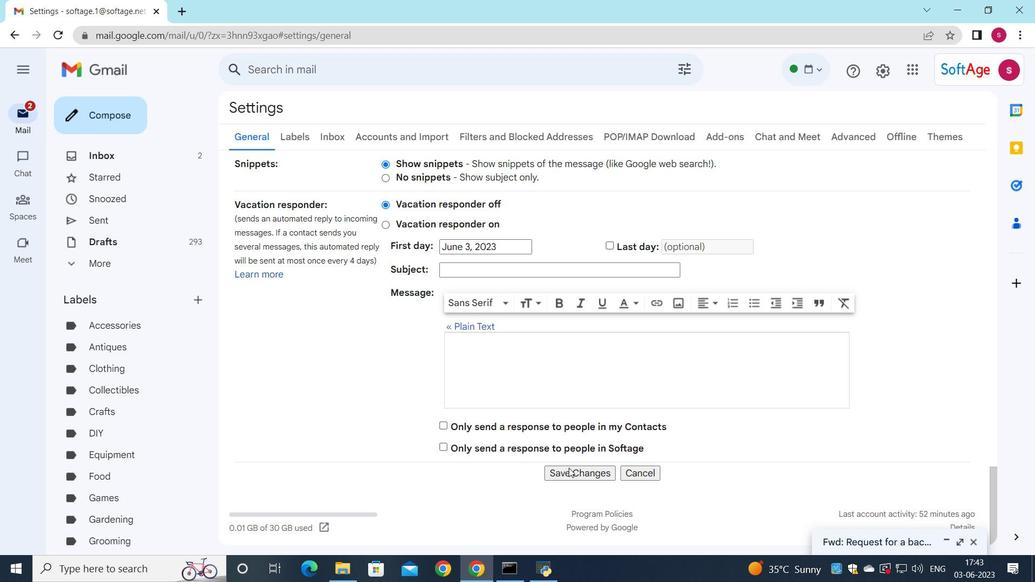 
Action: Mouse pressed left at (576, 476)
Screenshot: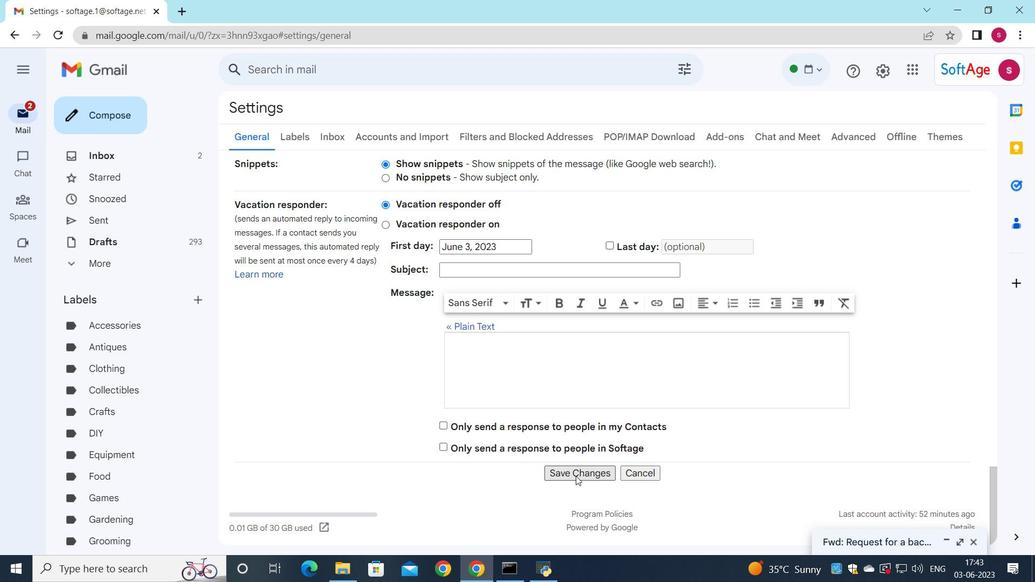 
Action: Mouse moved to (515, 139)
Screenshot: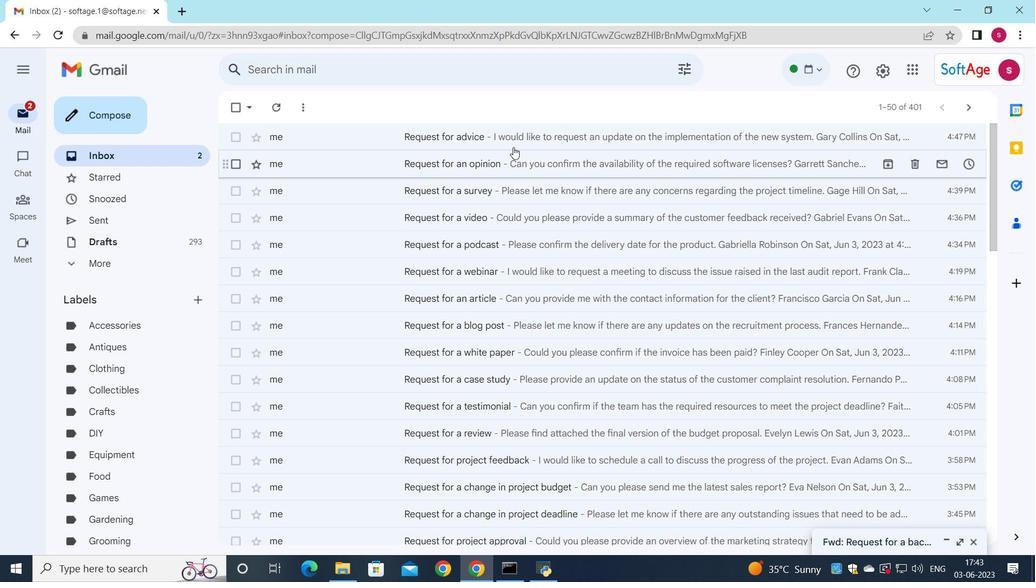 
Action: Mouse pressed left at (515, 139)
Screenshot: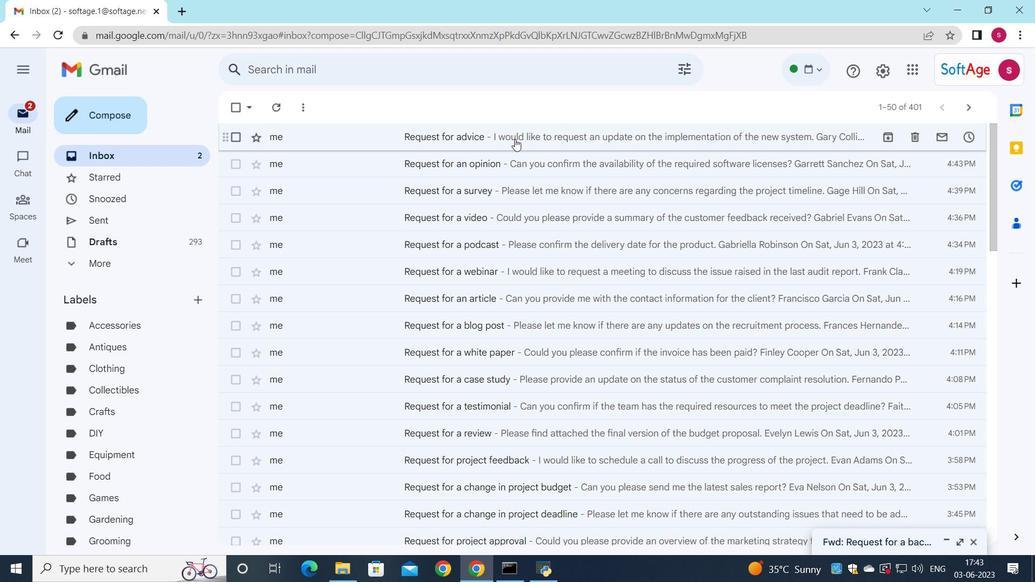 
Action: Mouse moved to (988, 148)
Screenshot: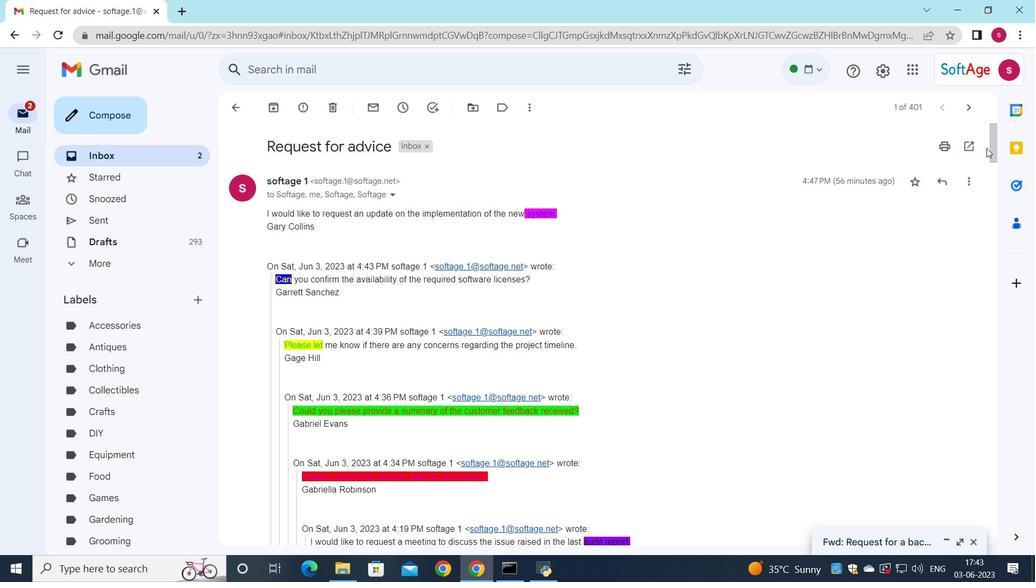 
Action: Mouse pressed left at (988, 148)
Screenshot: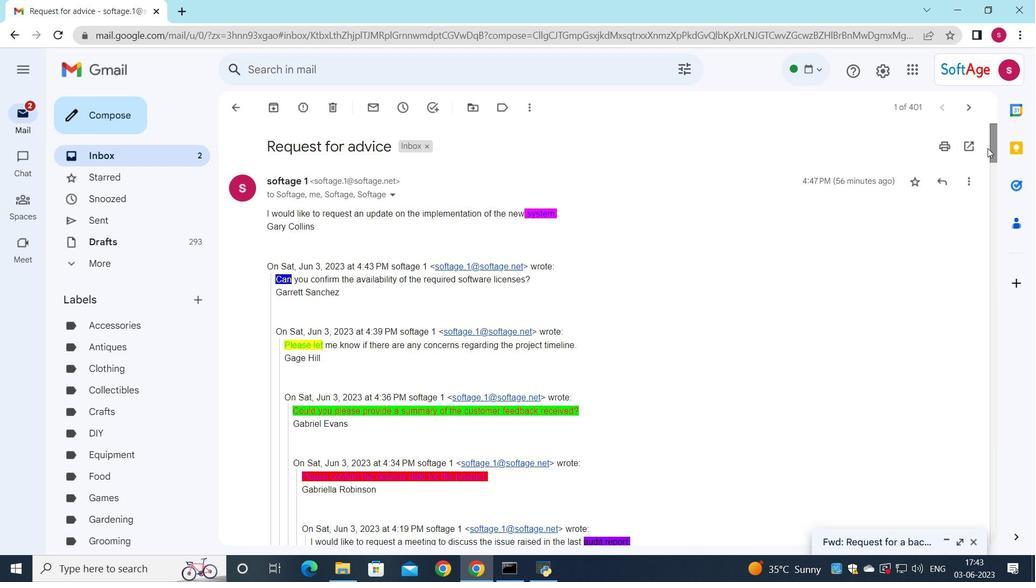 
Action: Mouse moved to (474, 476)
Screenshot: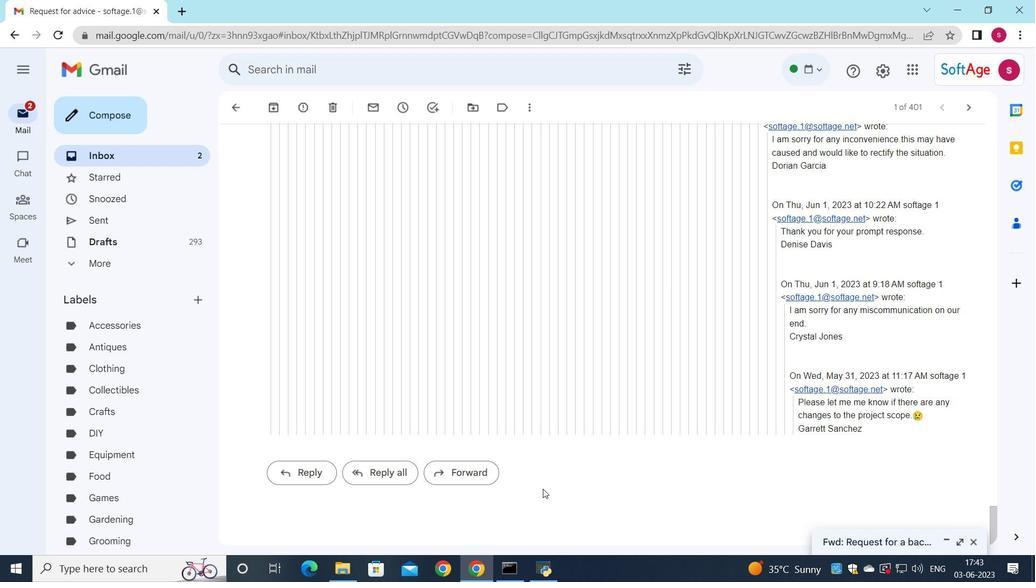 
Action: Mouse pressed left at (474, 476)
Screenshot: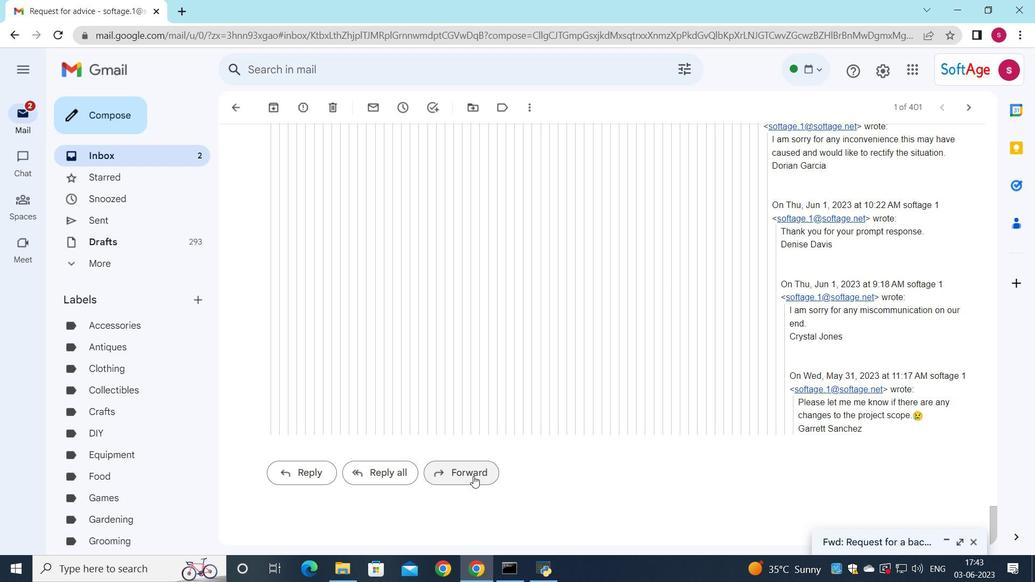
Action: Mouse moved to (291, 404)
Screenshot: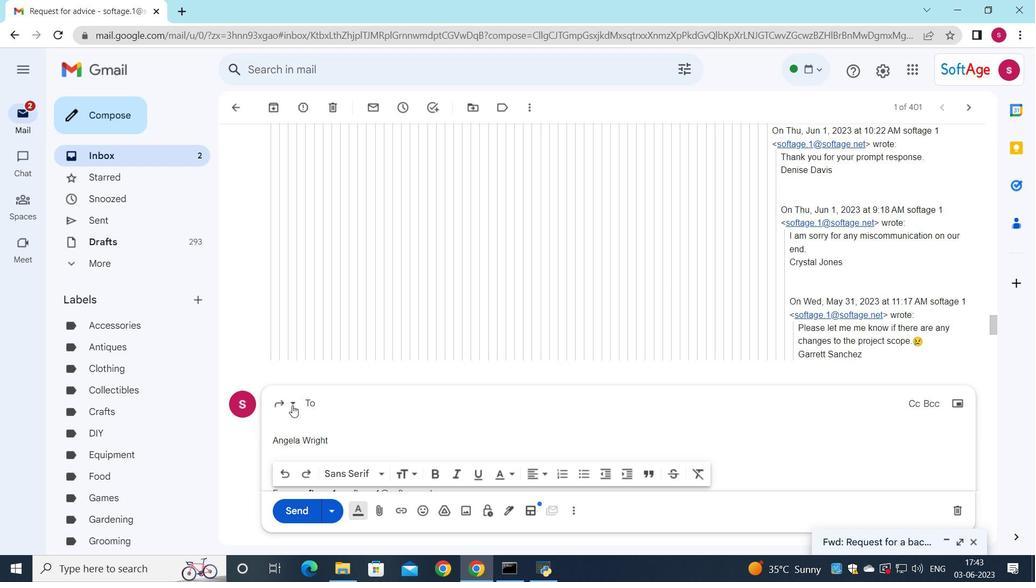 
Action: Mouse pressed left at (291, 404)
Screenshot: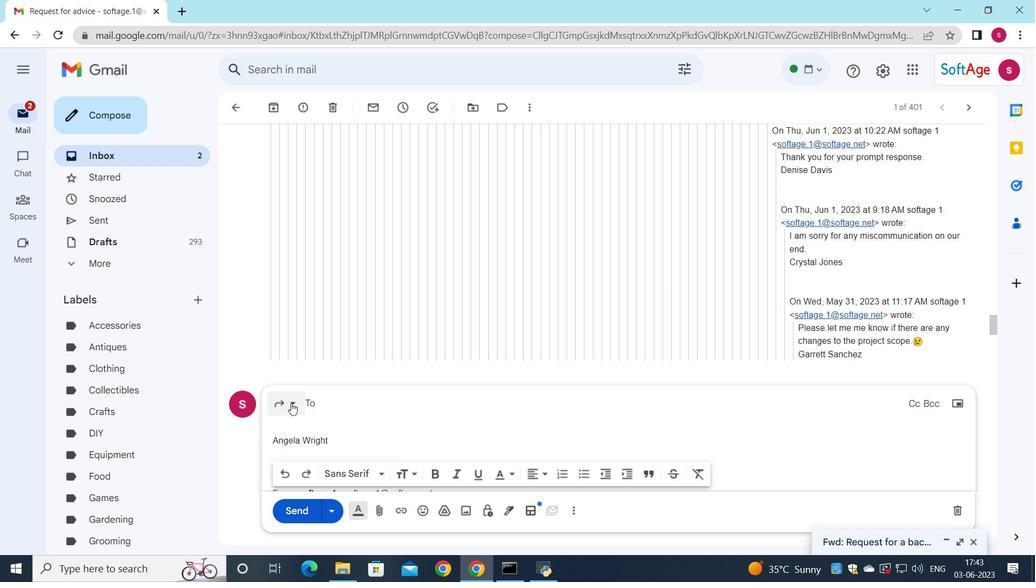 
Action: Mouse moved to (331, 495)
Screenshot: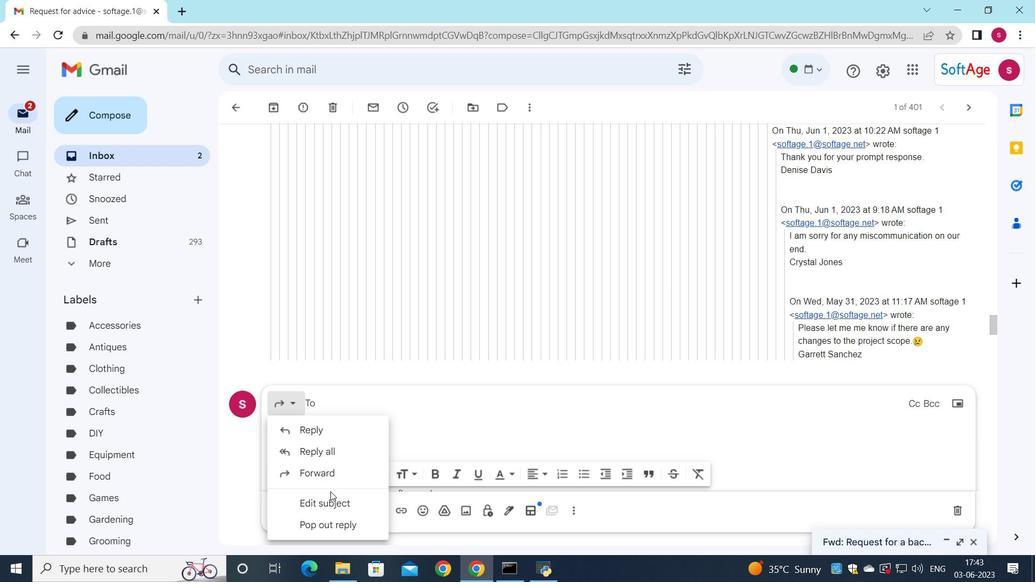 
Action: Mouse pressed left at (331, 495)
Screenshot: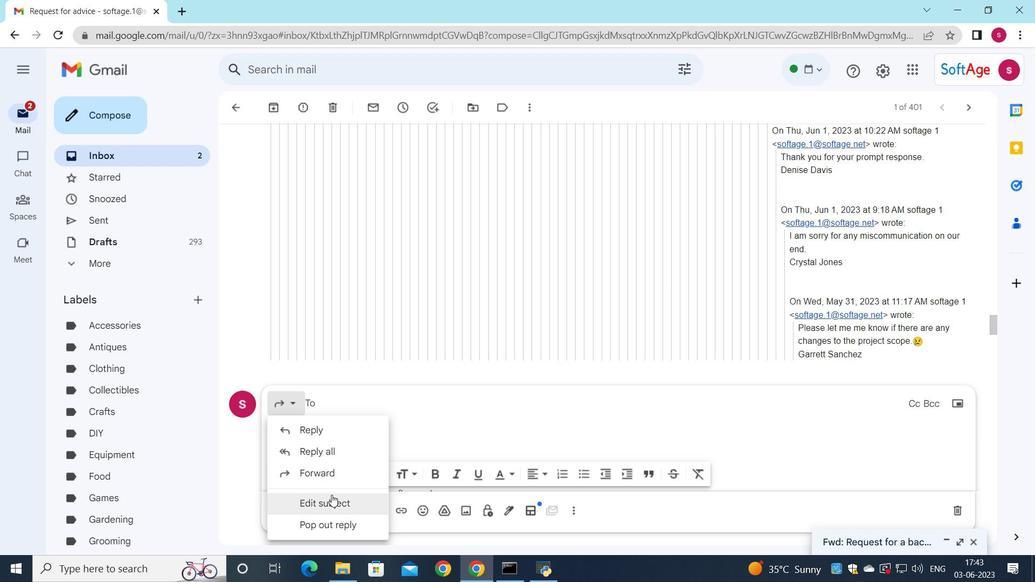 
Action: Mouse moved to (460, 413)
Screenshot: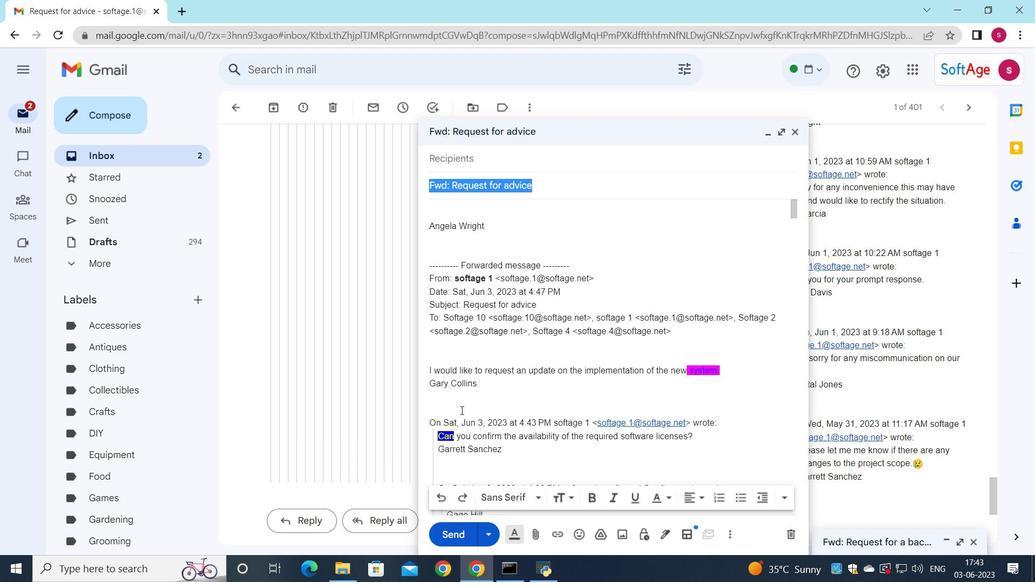 
Action: Key pressed <Key.shift>Request<Key.space>for<Key.space>a<Key.space>phone<Key.space>call
Screenshot: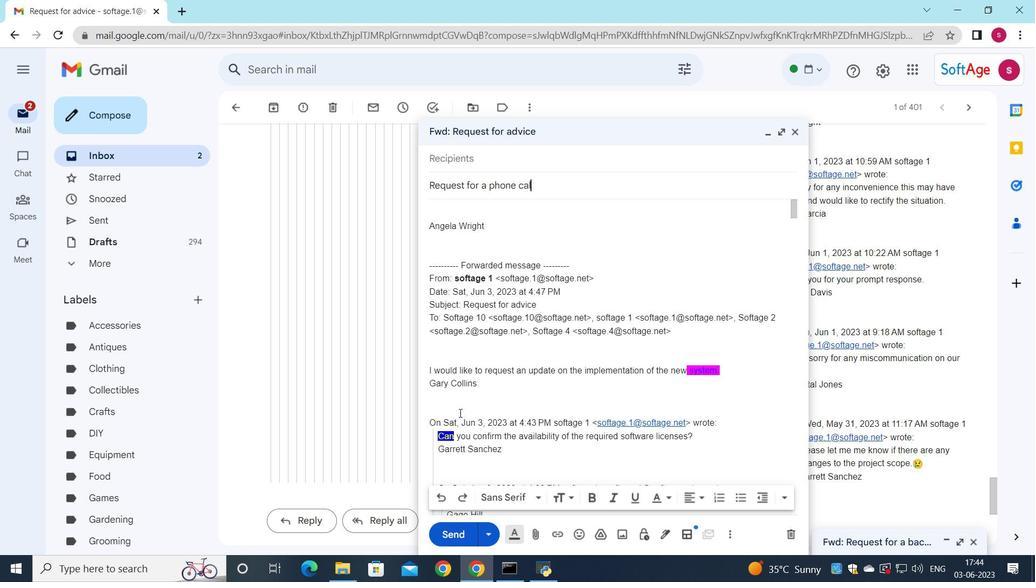 
Action: Mouse moved to (503, 163)
Screenshot: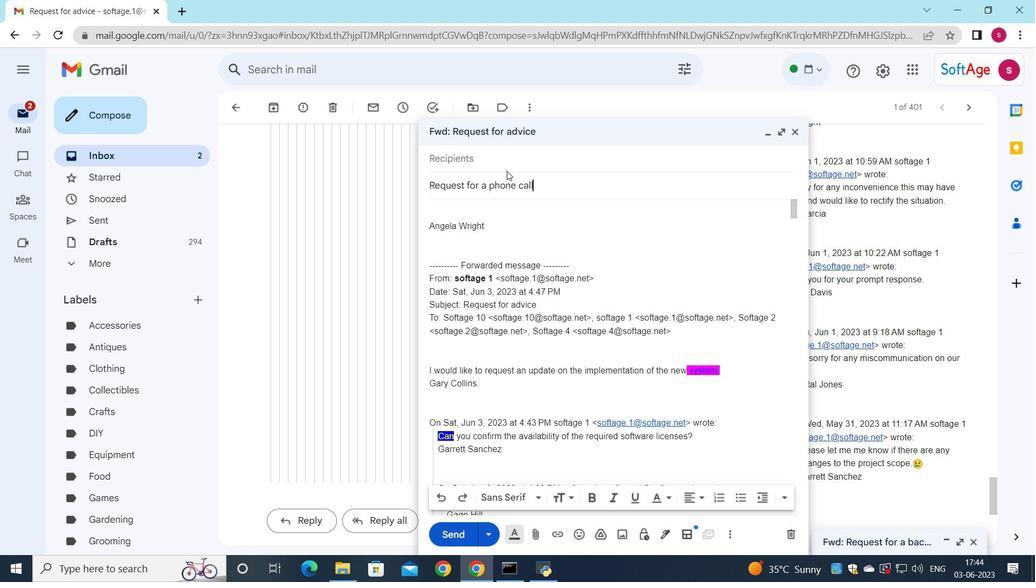 
Action: Mouse pressed left at (503, 163)
Screenshot: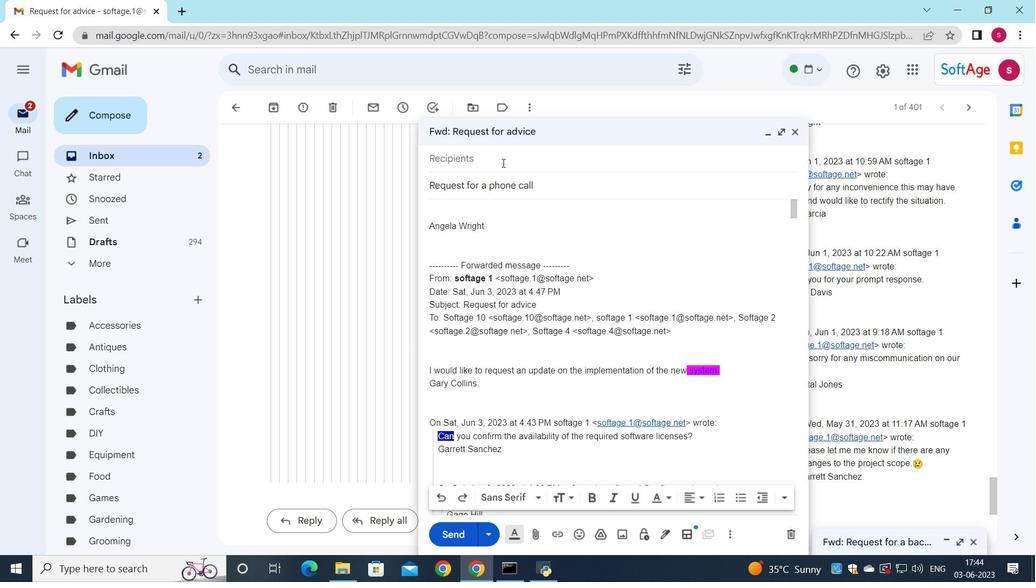 
Action: Key pressed s
Screenshot: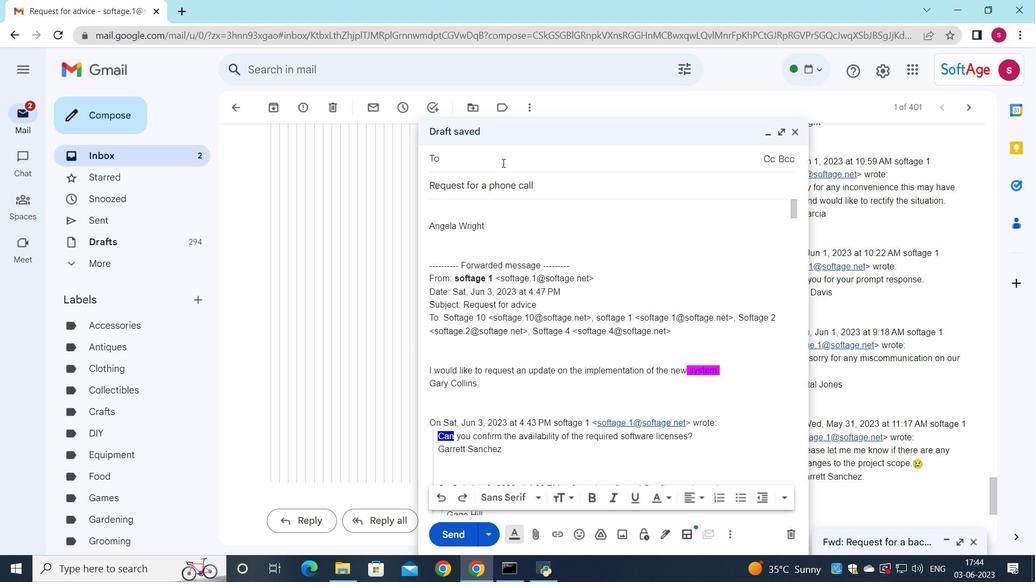 
Action: Mouse moved to (535, 322)
Screenshot: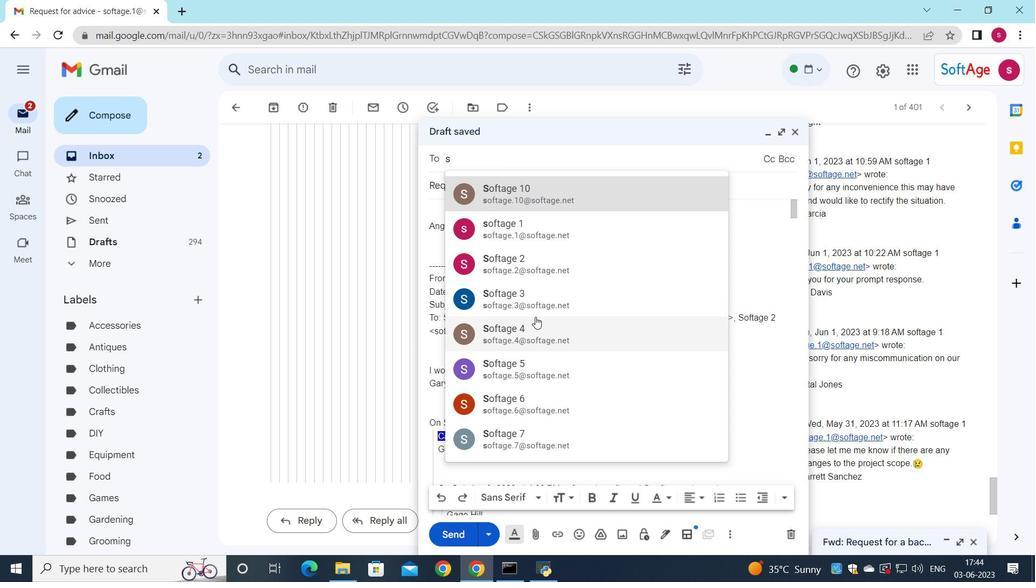 
Action: Mouse pressed left at (535, 322)
Screenshot: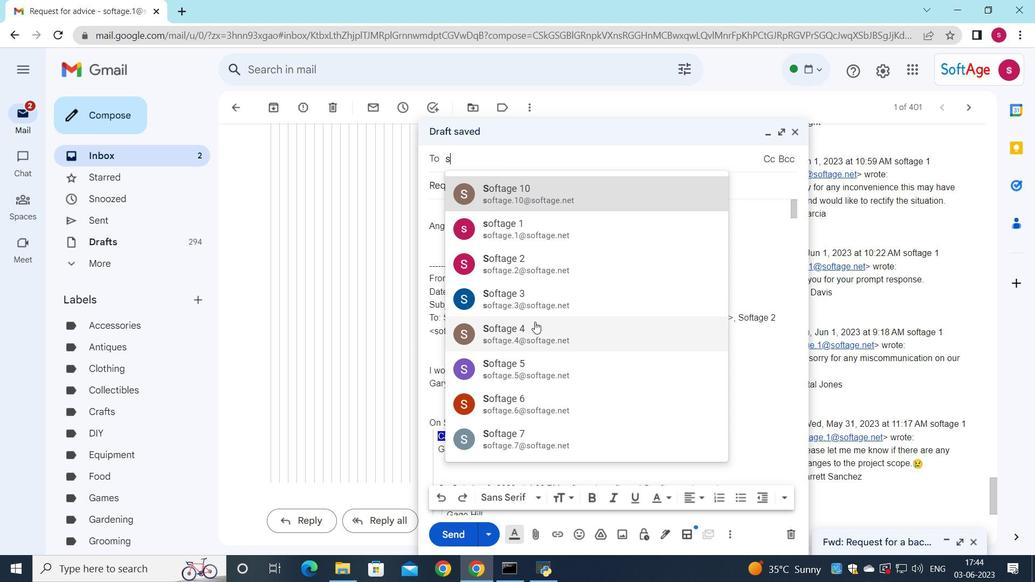 
Action: Mouse moved to (472, 227)
Screenshot: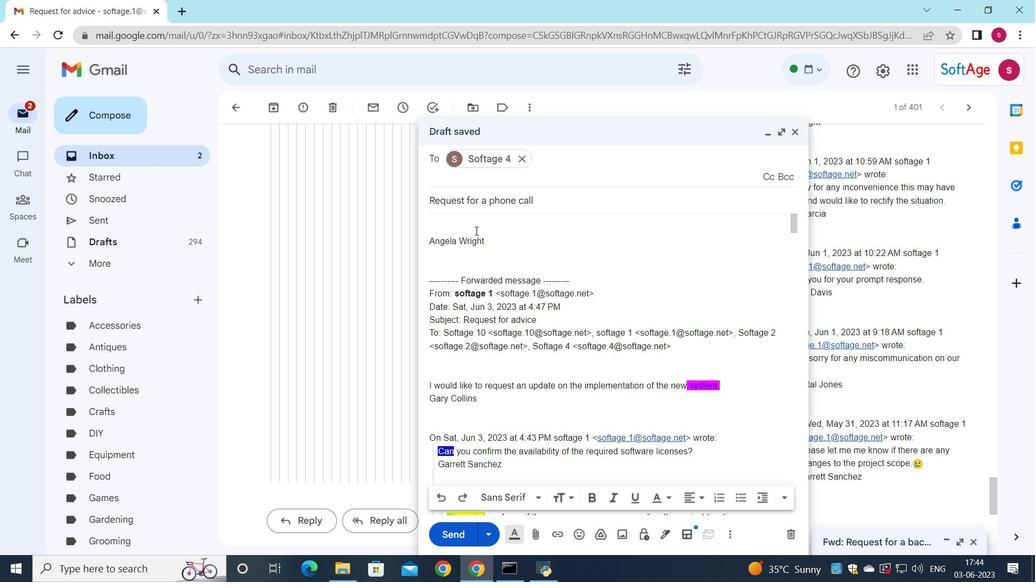 
Action: Mouse pressed left at (472, 227)
Screenshot: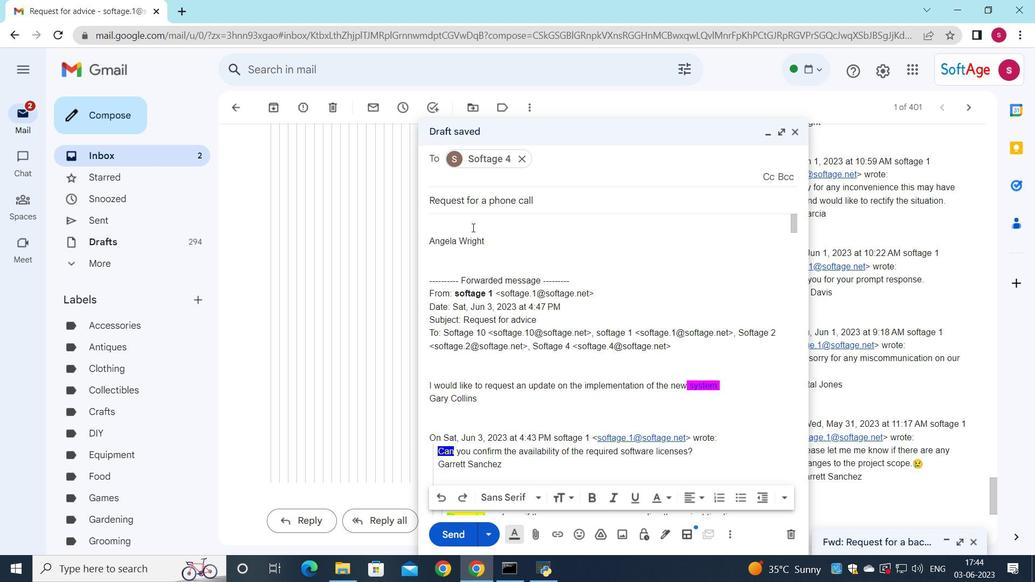
Action: Key pressed <Key.shift>Could<Key.space>you<Key.space>pllease<Key.space>provide<Key.space>feedback<Key.space>on<Key.space>the<Key.space>latest<Key.space>version<Key.space>of<Key.space>the<Key.space>website<Key.space>prototype<Key.shift_r>?
Screenshot: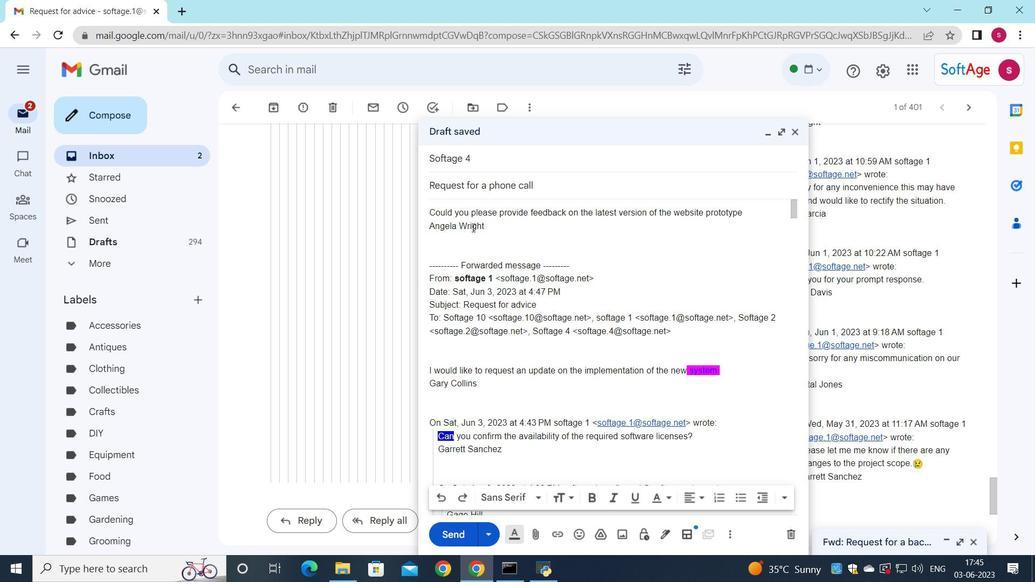 
Action: Mouse moved to (431, 212)
Screenshot: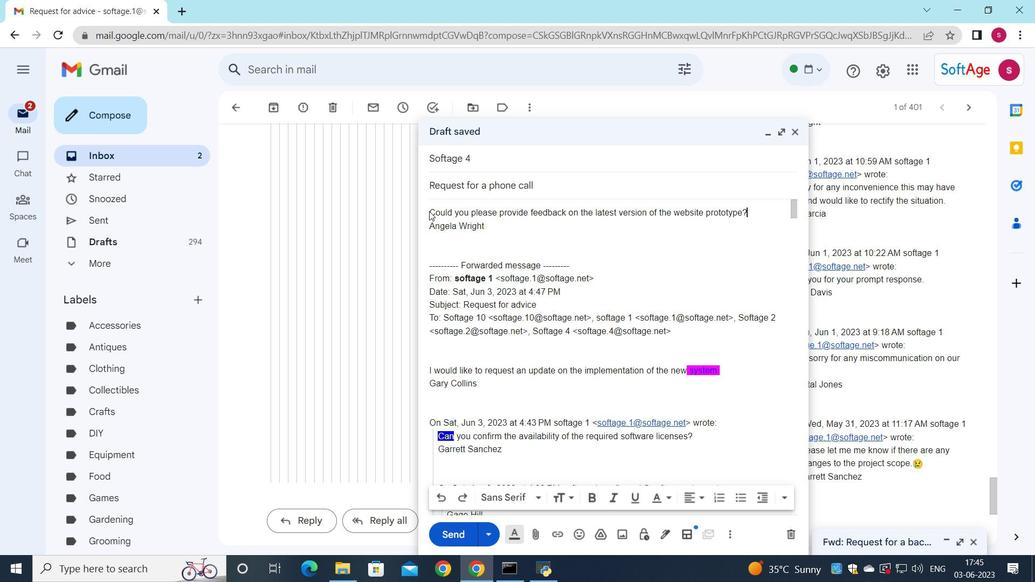 
Action: Mouse pressed left at (431, 212)
Screenshot: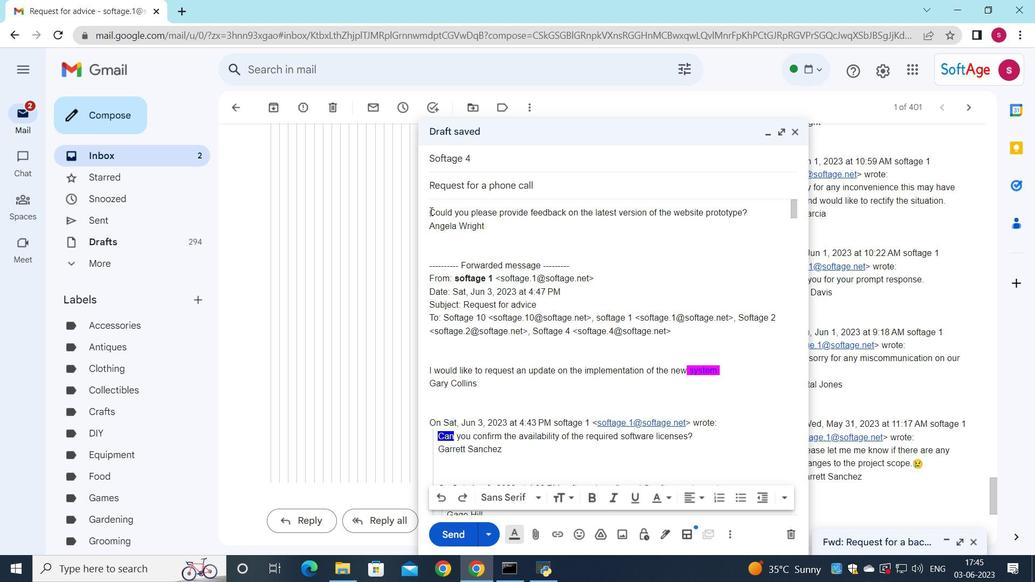 
Action: Mouse moved to (540, 493)
Screenshot: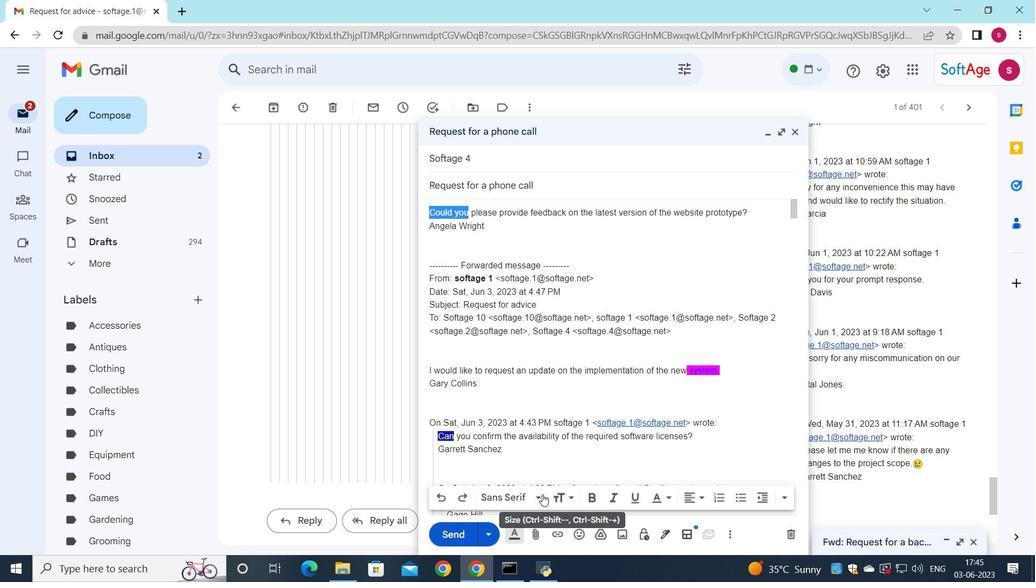 
Action: Mouse pressed left at (540, 493)
Screenshot: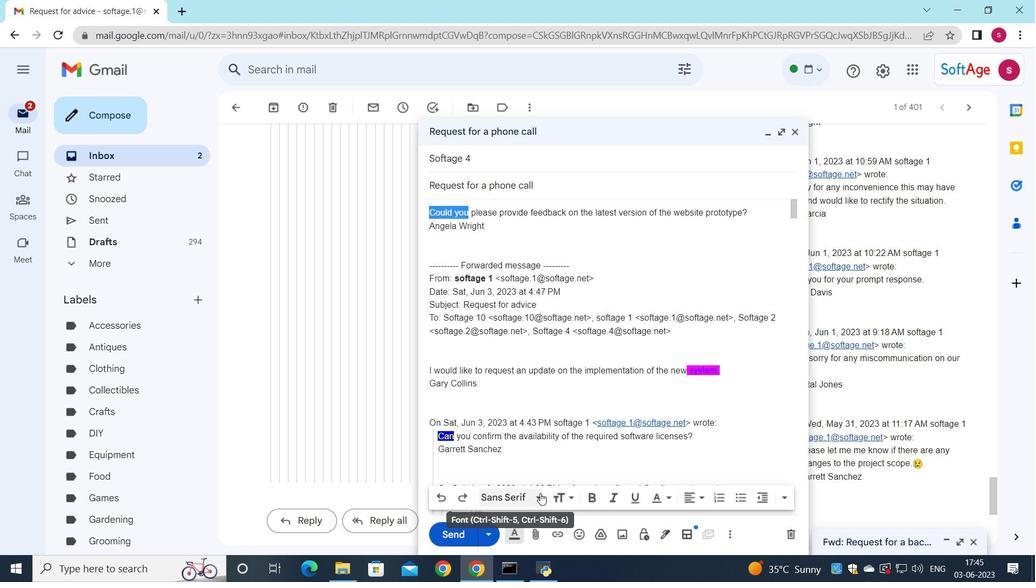 
Action: Mouse moved to (546, 407)
Screenshot: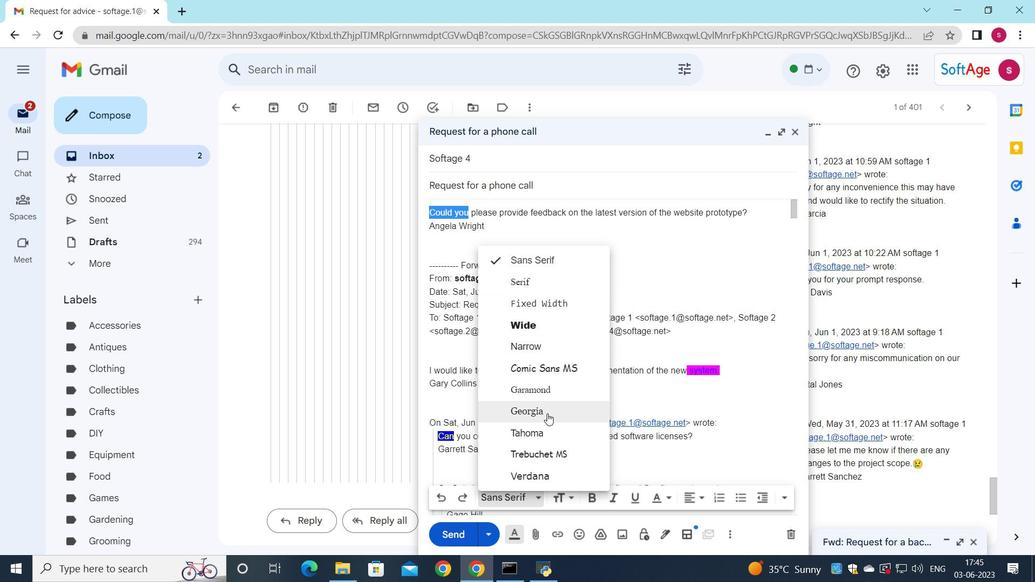 
Action: Mouse pressed left at (546, 407)
Screenshot: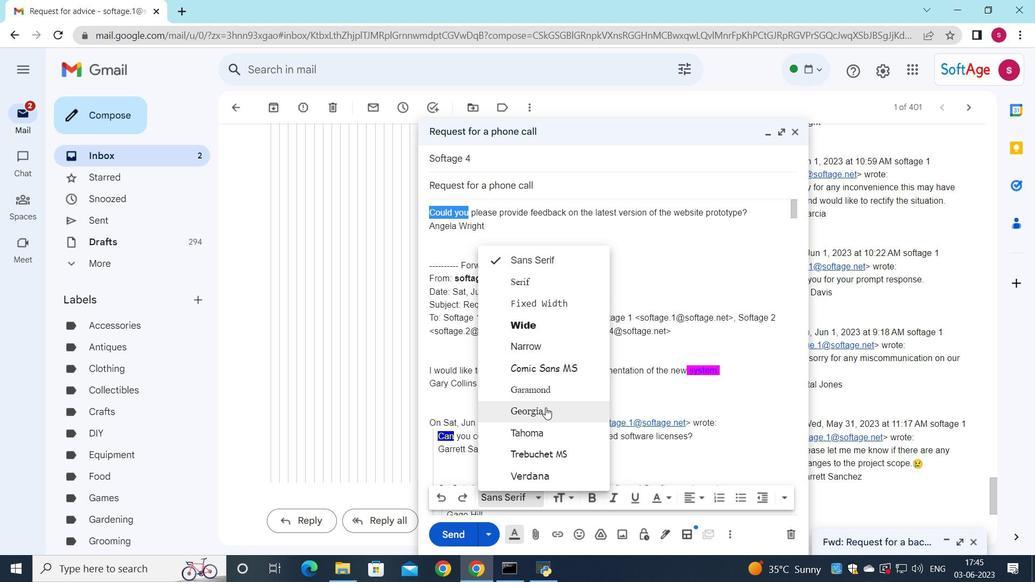 
Action: Mouse moved to (610, 499)
Screenshot: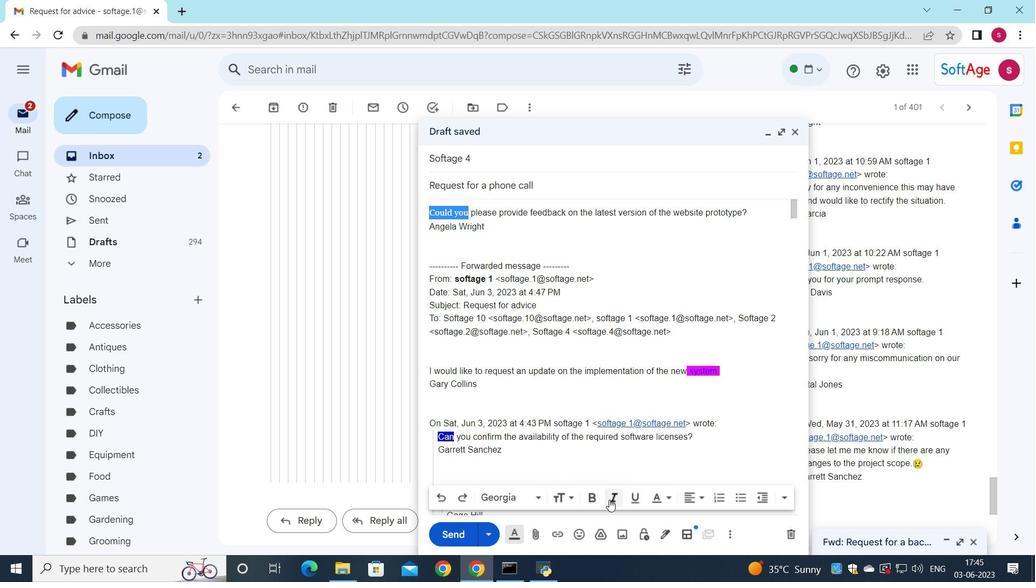 
Action: Mouse pressed left at (610, 499)
Screenshot: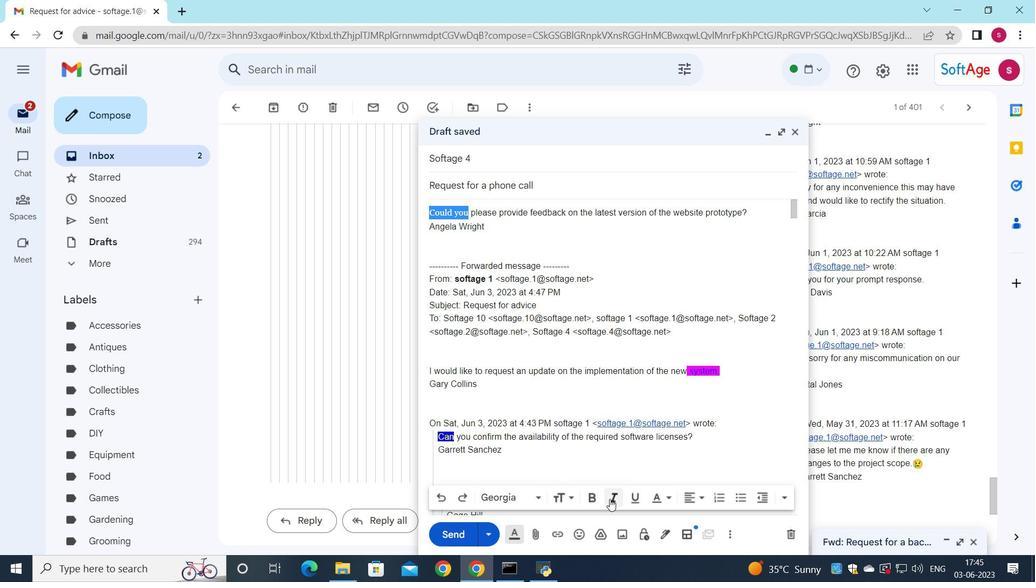 
Action: Mouse moved to (459, 533)
Screenshot: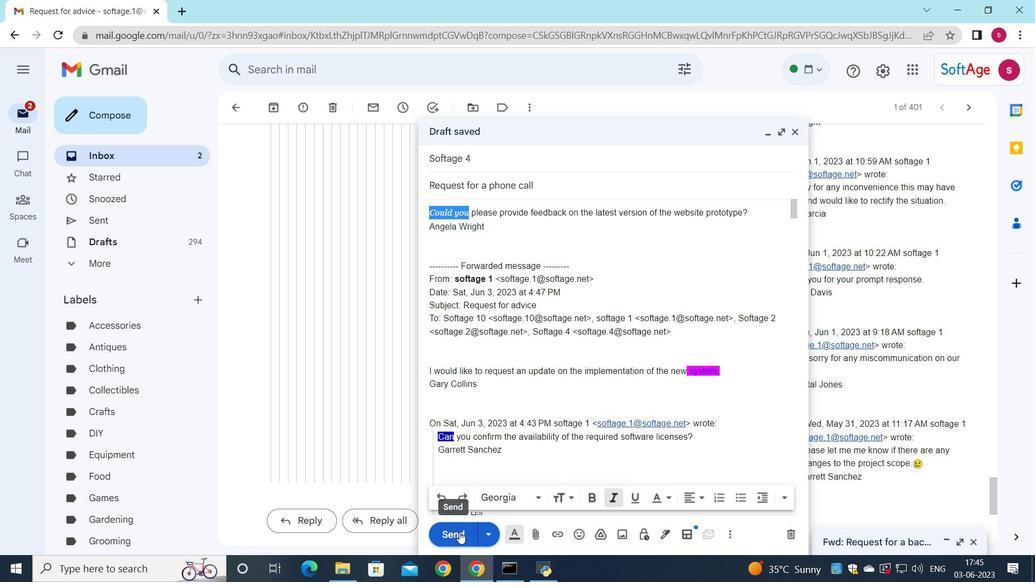 
Action: Mouse pressed left at (459, 533)
Screenshot: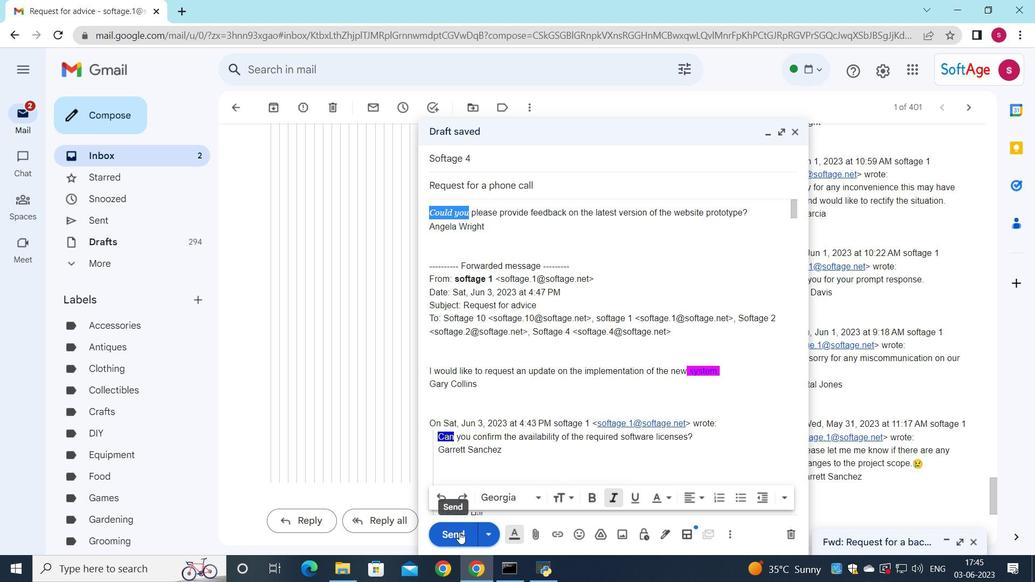 
Action: Mouse moved to (271, 328)
Screenshot: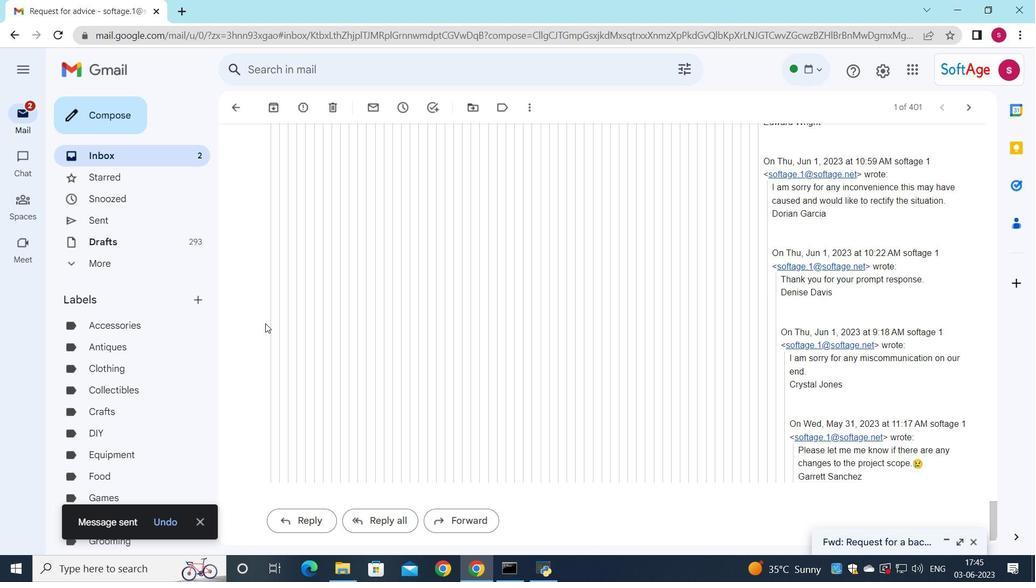 
